 Task: Add an event with the title Casual Lunch and Learn: Effective Email Communication, date '2024/04/11', time 7:00 AM to 9:00 AM, logged in from the account softage.10@softage.netand send the event invitation to softage.5@softage.net and softage.6@softage.net. Set a reminder for the event 2 hour before
Action: Mouse moved to (99, 128)
Screenshot: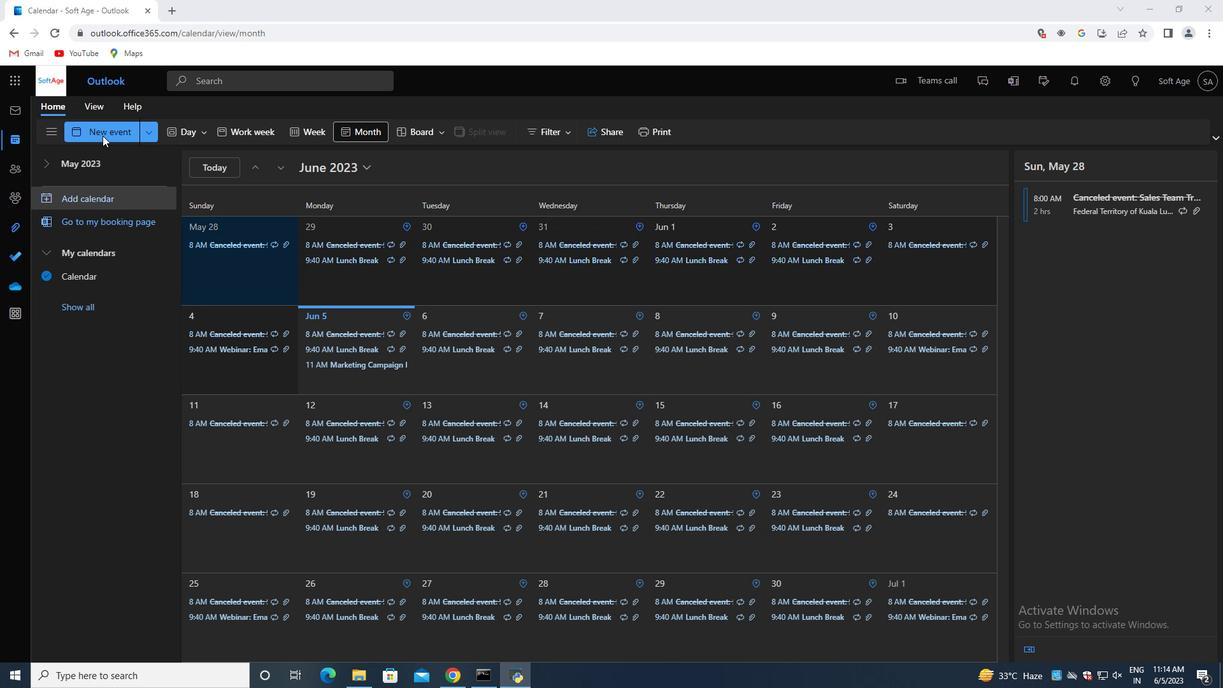 
Action: Mouse pressed left at (99, 128)
Screenshot: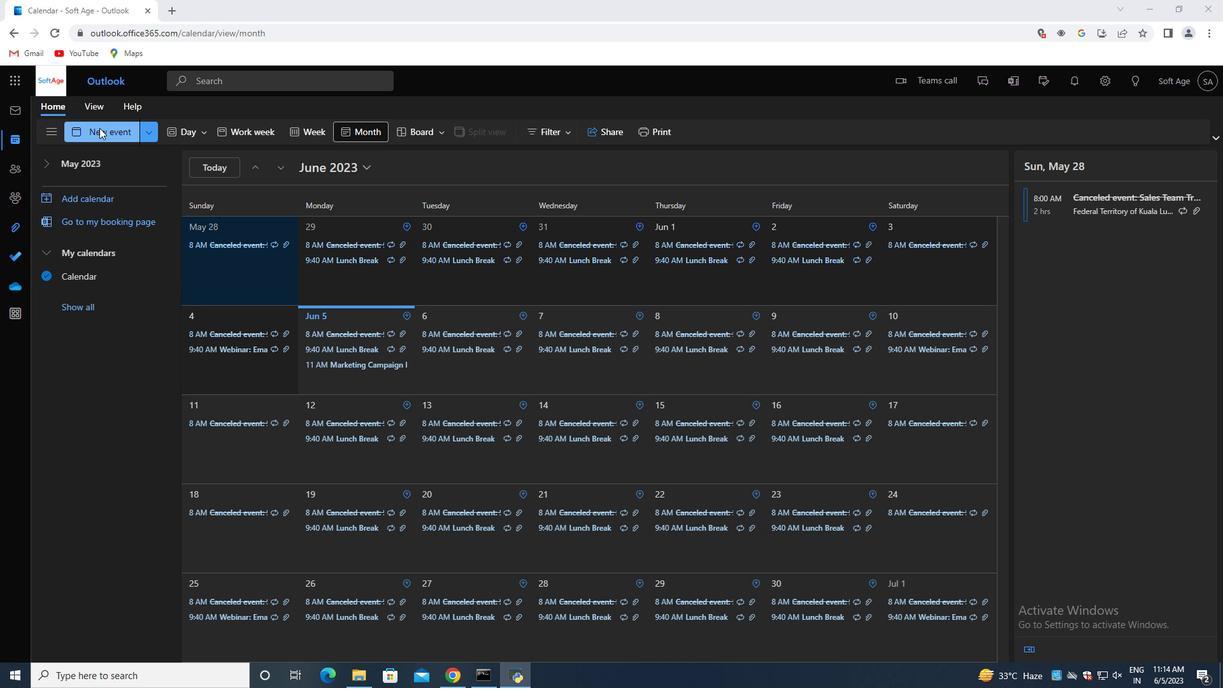 
Action: Mouse moved to (376, 205)
Screenshot: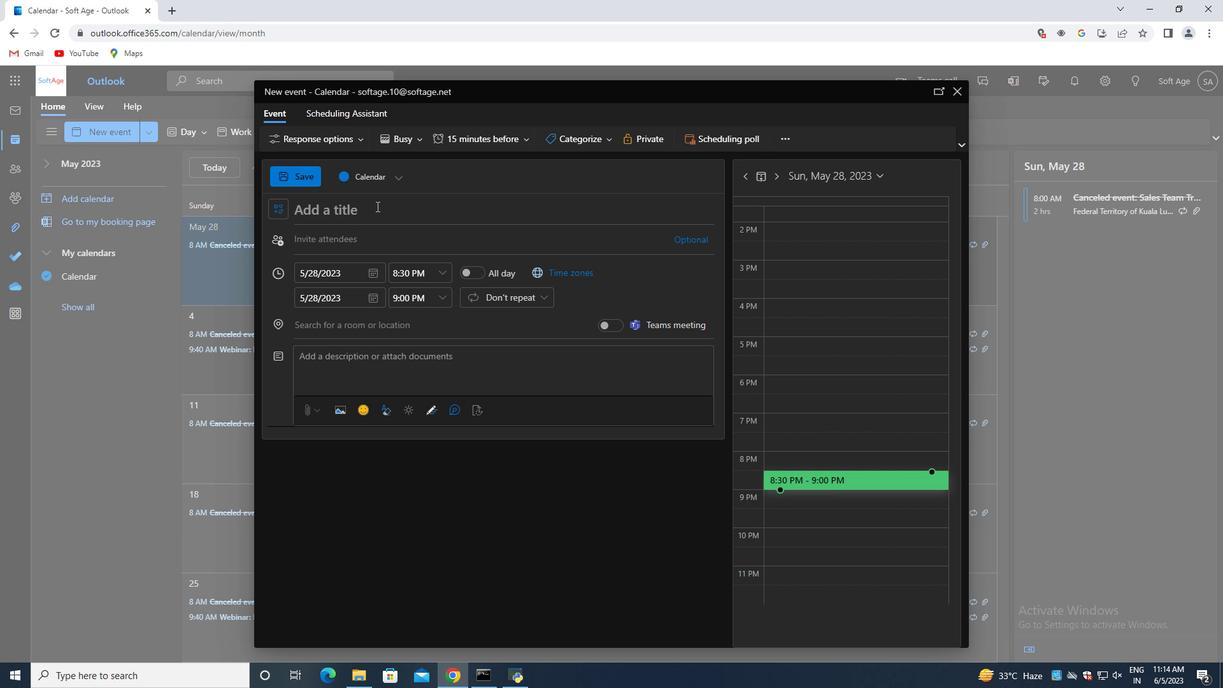 
Action: Mouse pressed left at (376, 205)
Screenshot: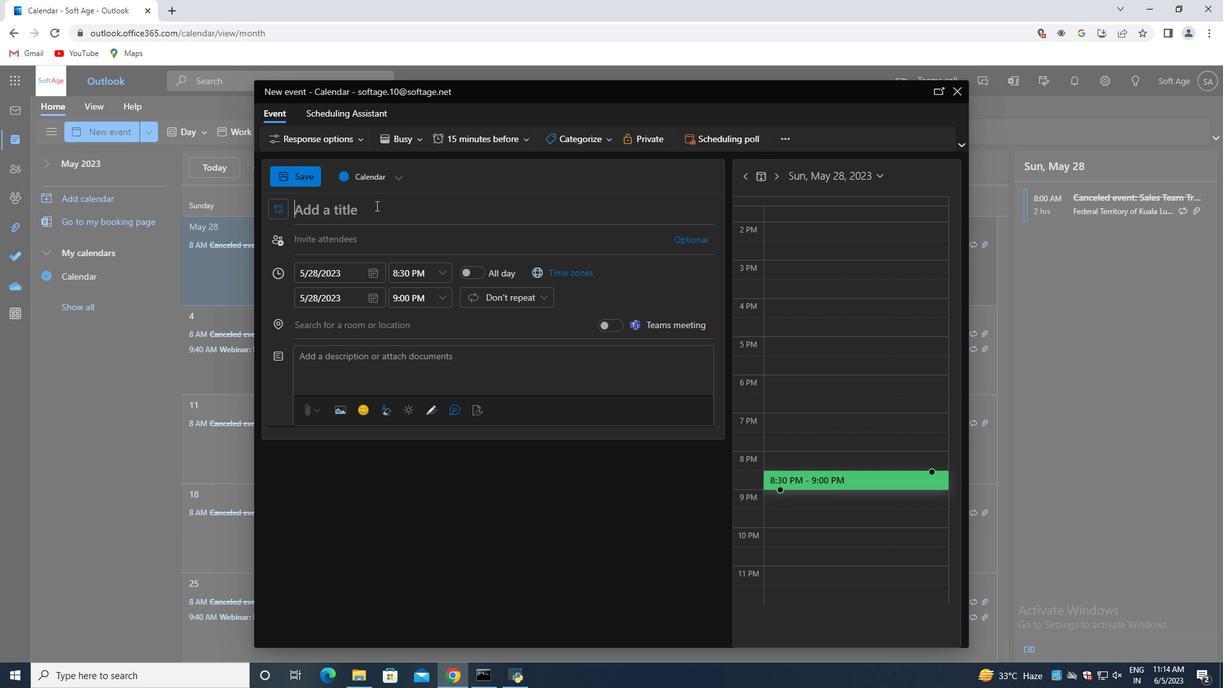 
Action: Key pressed <Key.shift>Casual<Key.space><Key.shift>Lunch<Key.space>and<Key.space><Key.shift>Learm<Key.backspace>n<Key.shift_r>:<Key.space><Key.shift><Key.shift><Key.shift><Key.shift><Key.shift><Key.shift><Key.shift><Key.shift><Key.shift>Effective<Key.space><Key.shift>Email<Key.space><Key.shift>Communication
Screenshot: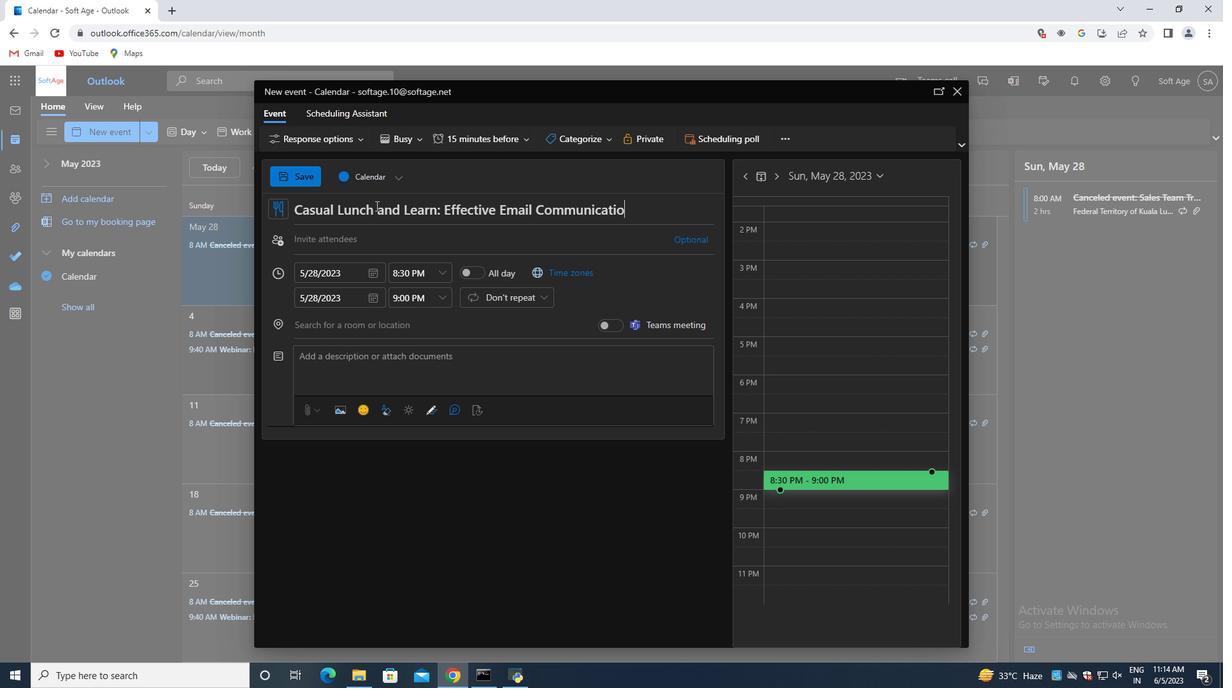 
Action: Mouse moved to (372, 275)
Screenshot: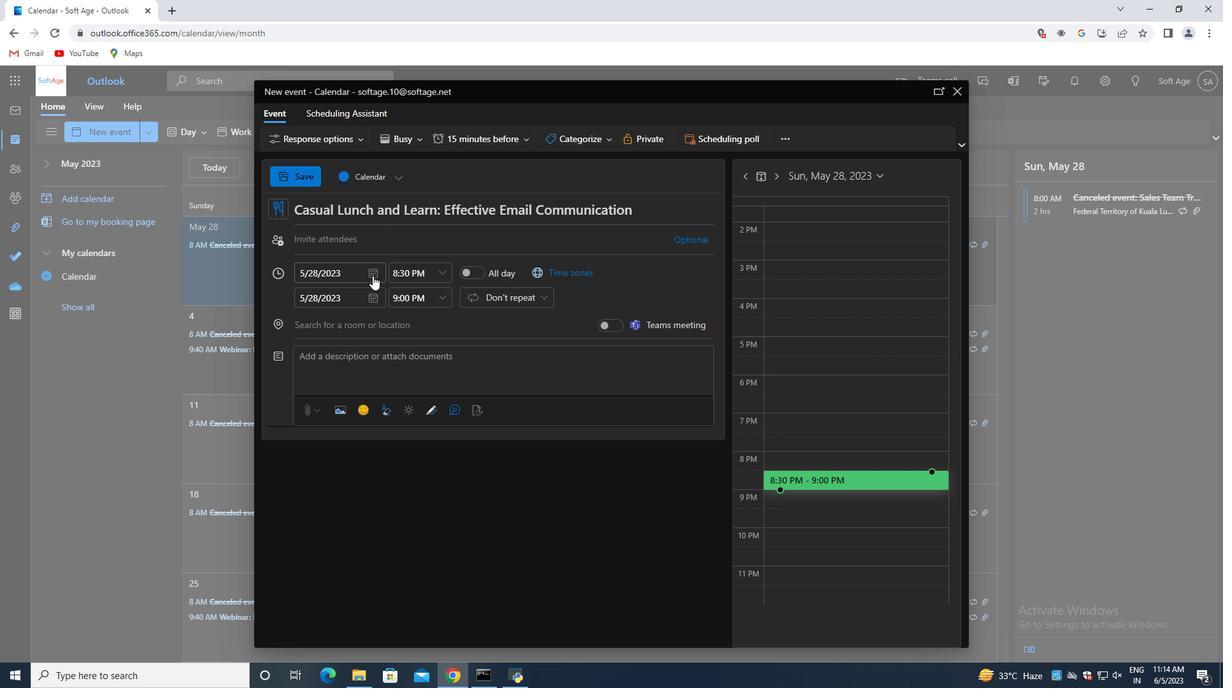 
Action: Mouse pressed left at (372, 275)
Screenshot: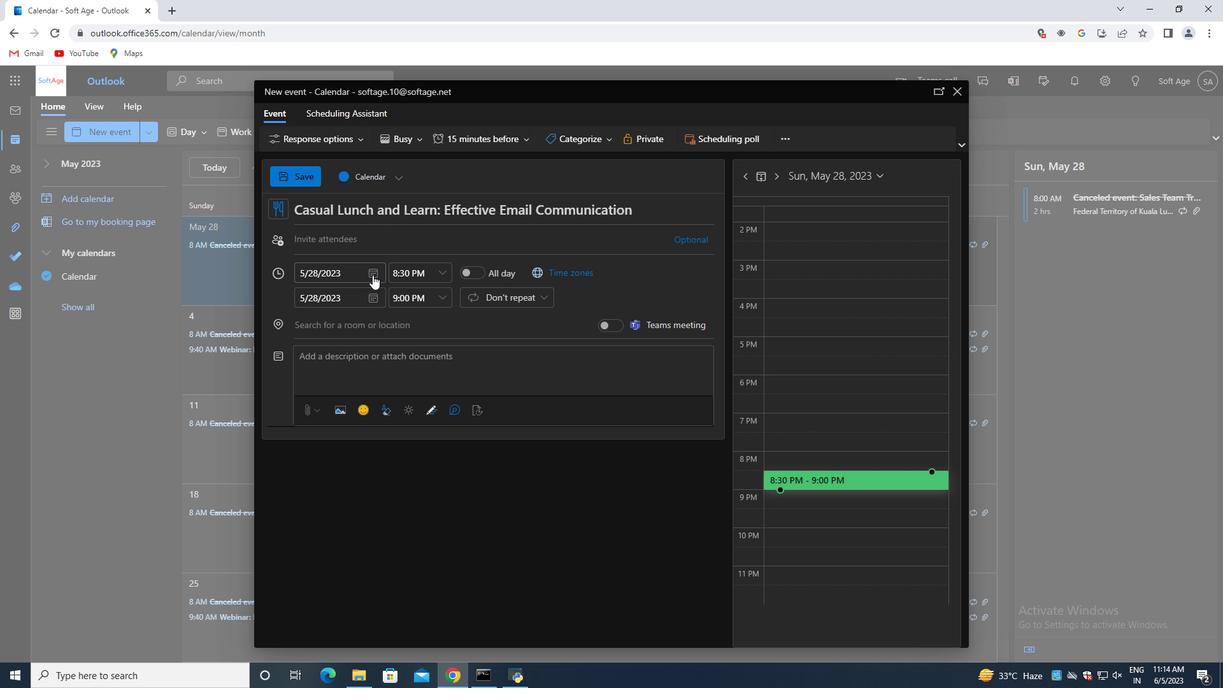 
Action: Mouse moved to (412, 294)
Screenshot: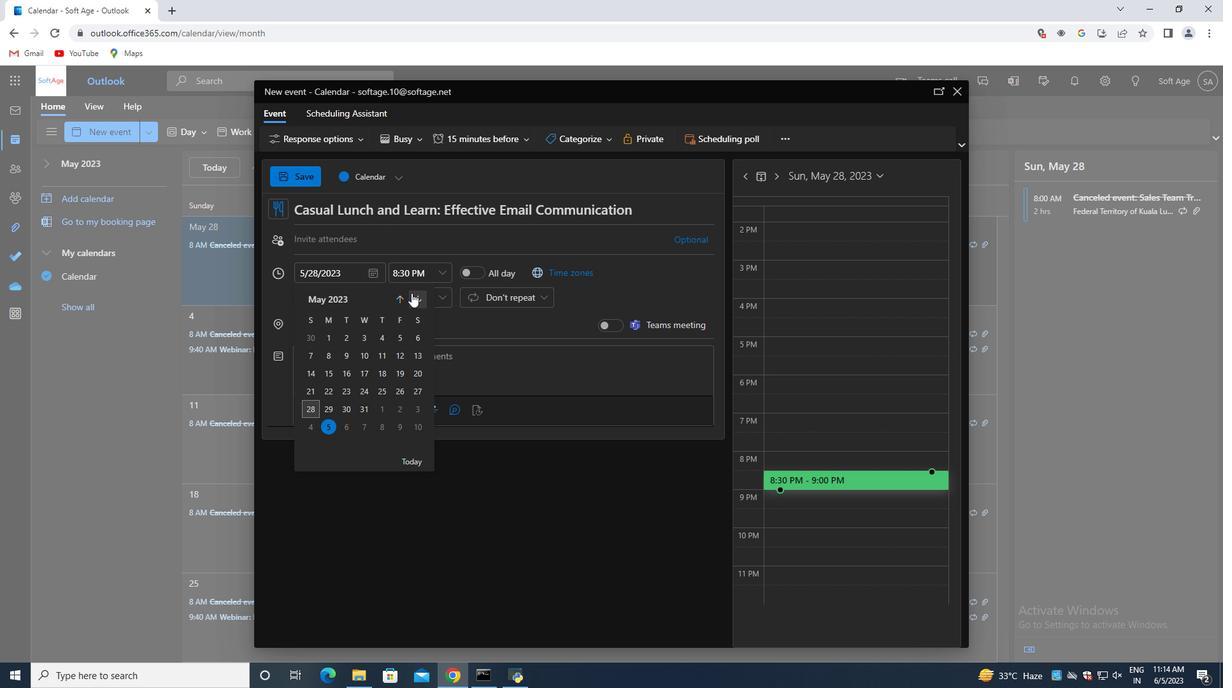 
Action: Mouse pressed left at (412, 294)
Screenshot: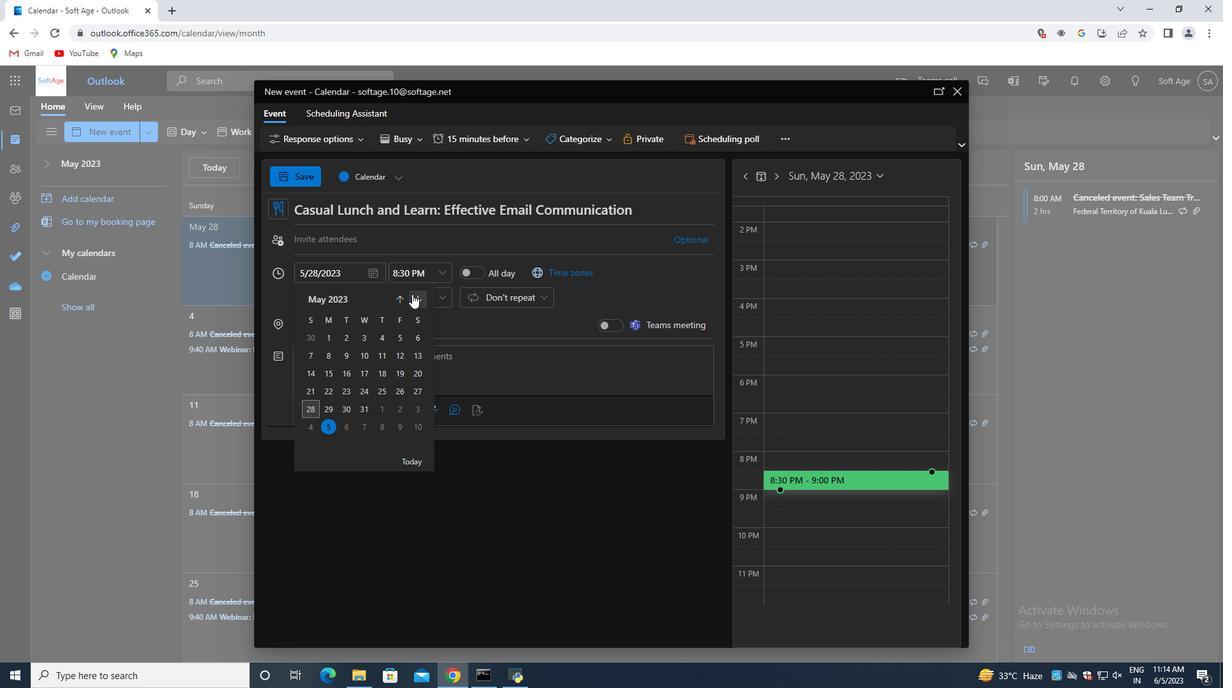 
Action: Mouse pressed left at (412, 294)
Screenshot: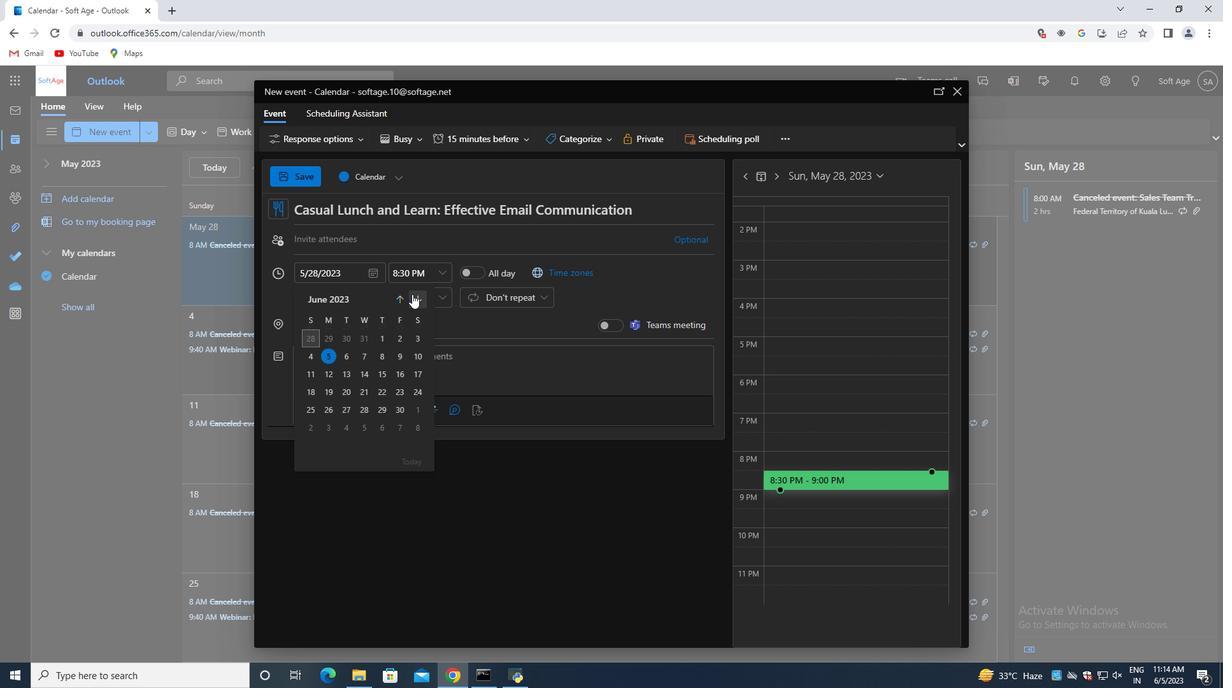
Action: Mouse pressed left at (412, 294)
Screenshot: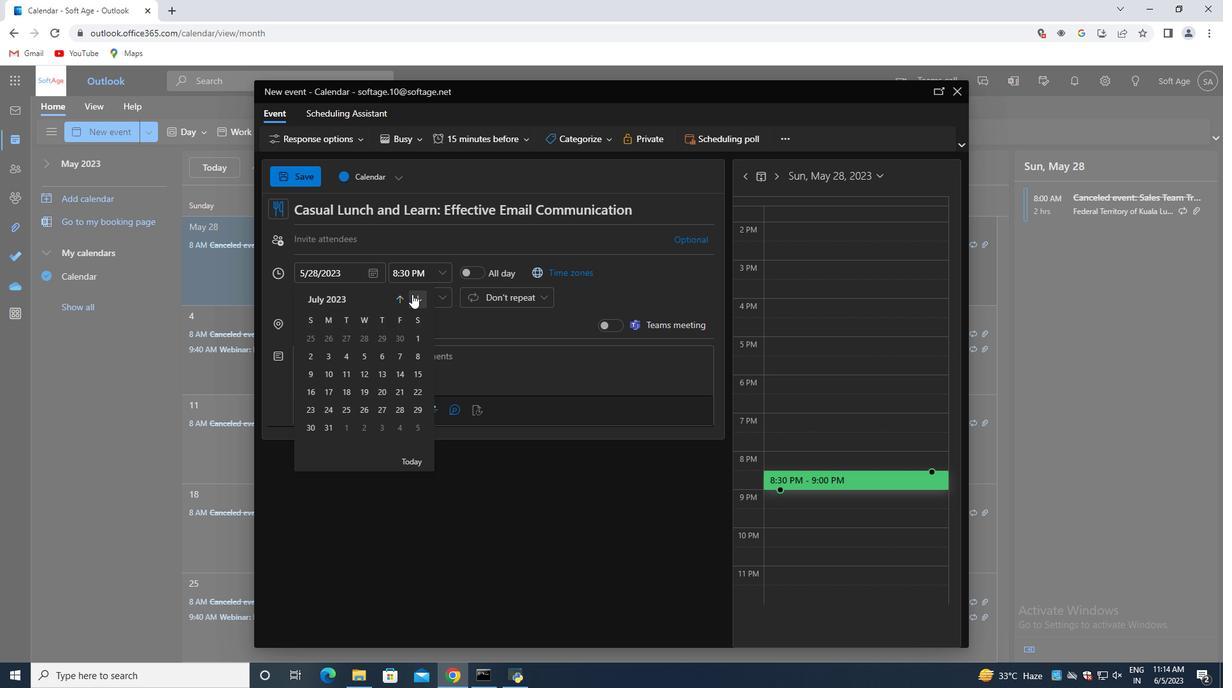 
Action: Mouse pressed left at (412, 294)
Screenshot: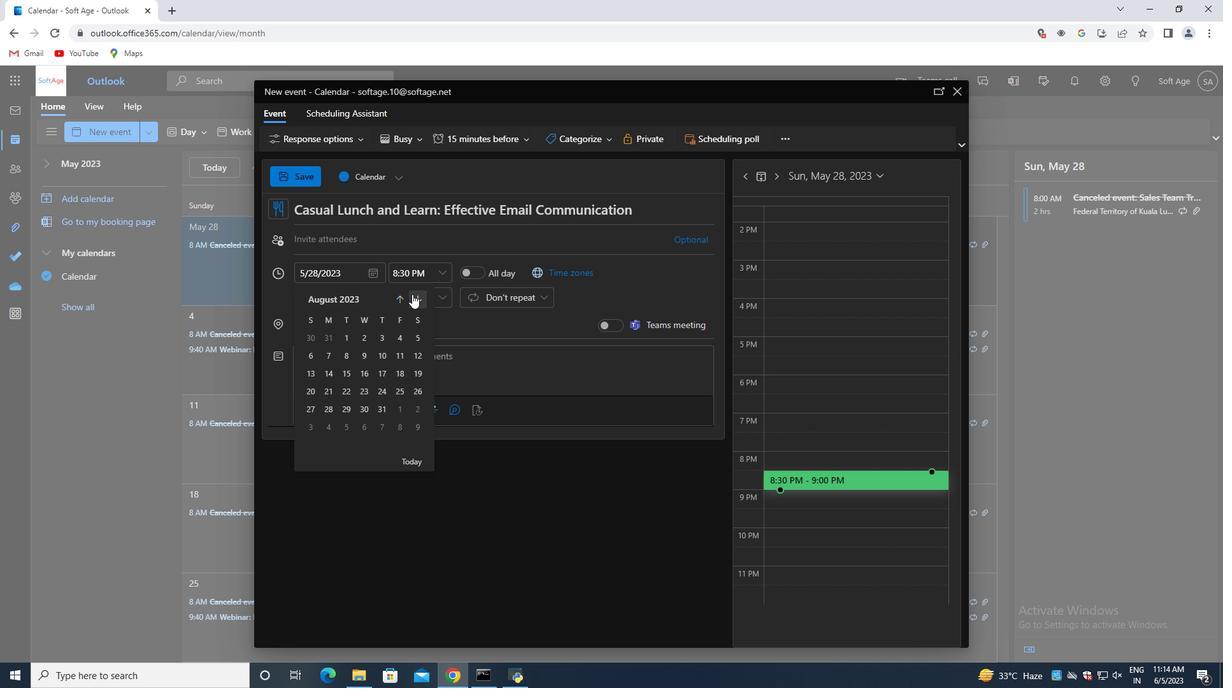 
Action: Mouse pressed left at (412, 294)
Screenshot: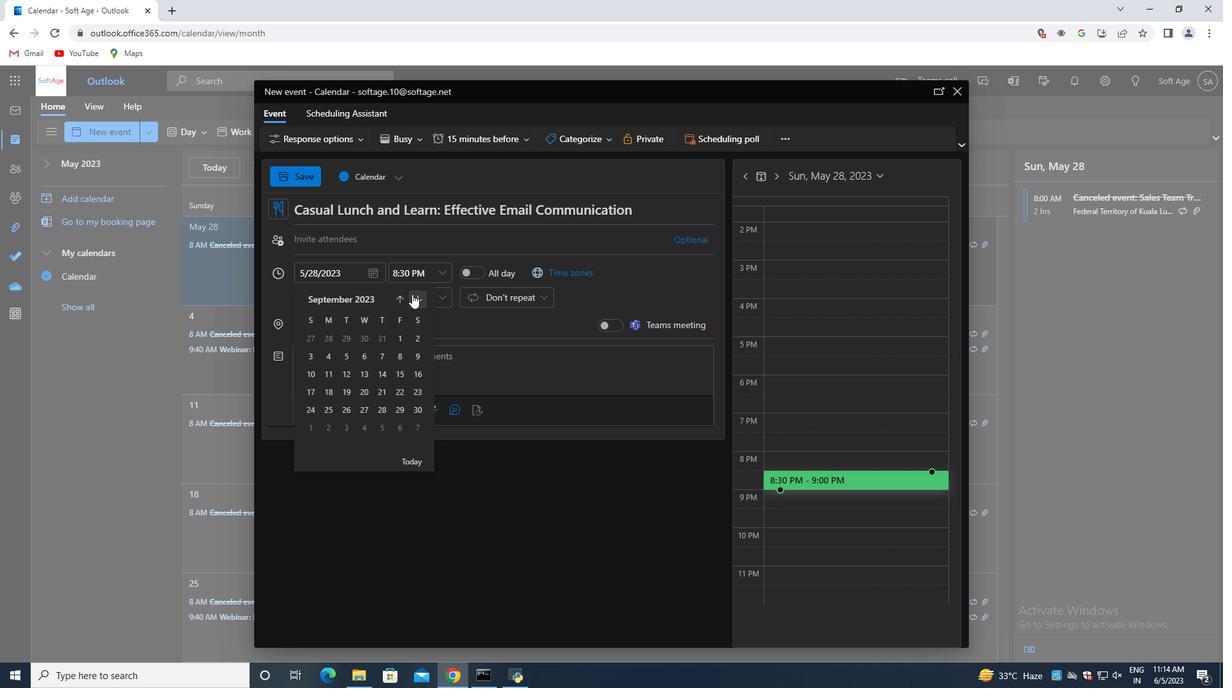 
Action: Mouse pressed left at (412, 294)
Screenshot: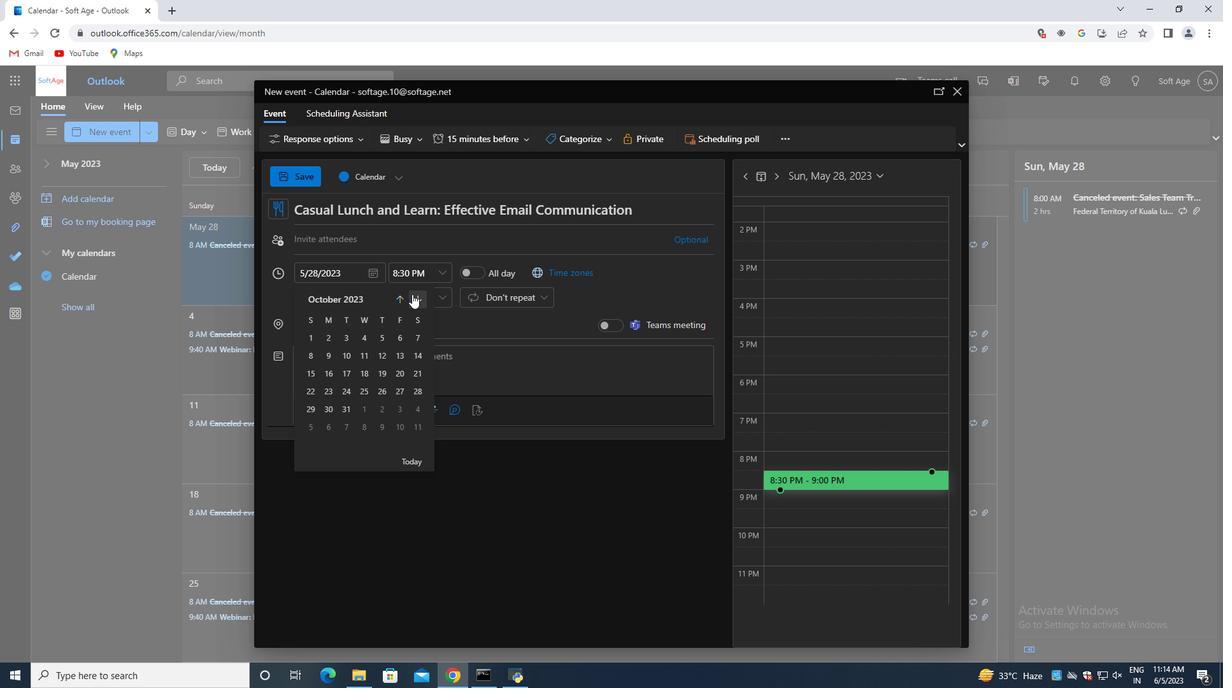 
Action: Mouse pressed left at (412, 294)
Screenshot: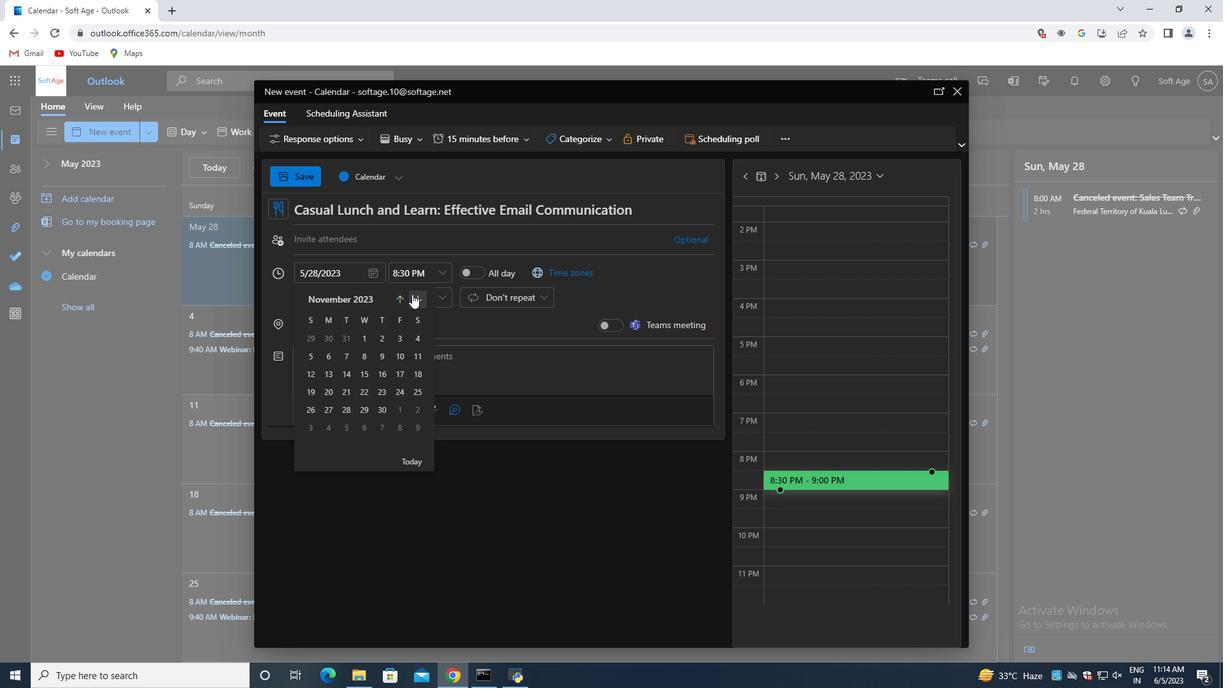 
Action: Mouse pressed left at (412, 294)
Screenshot: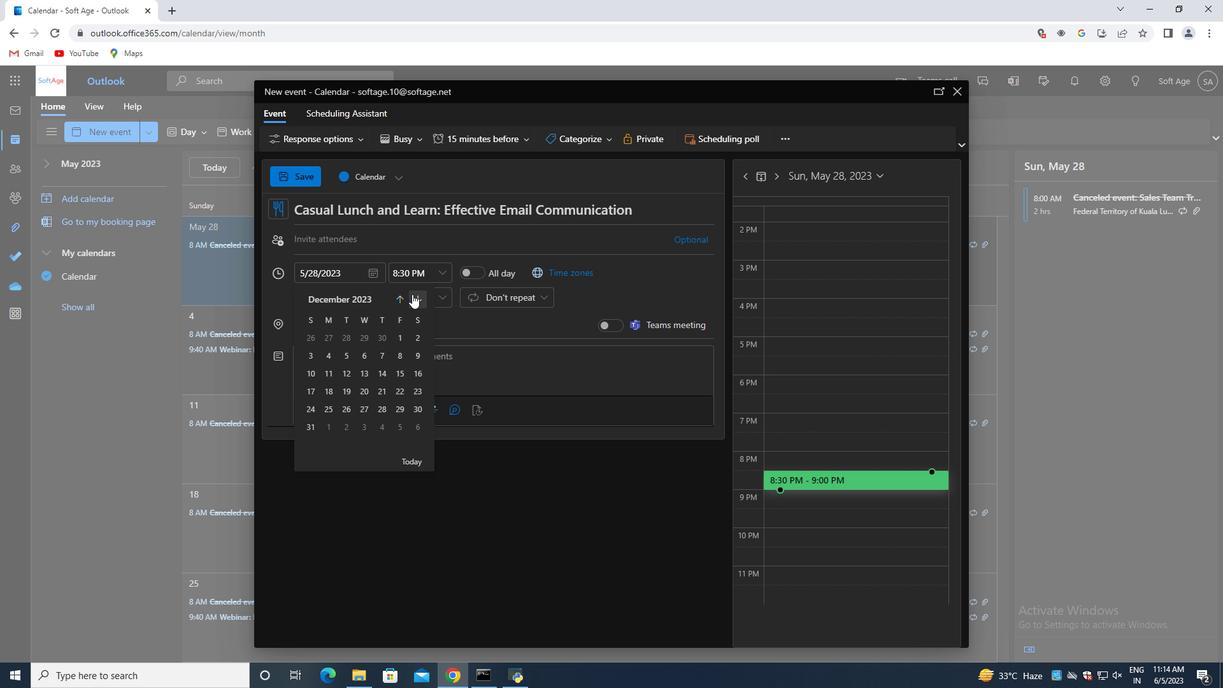 
Action: Mouse pressed left at (412, 294)
Screenshot: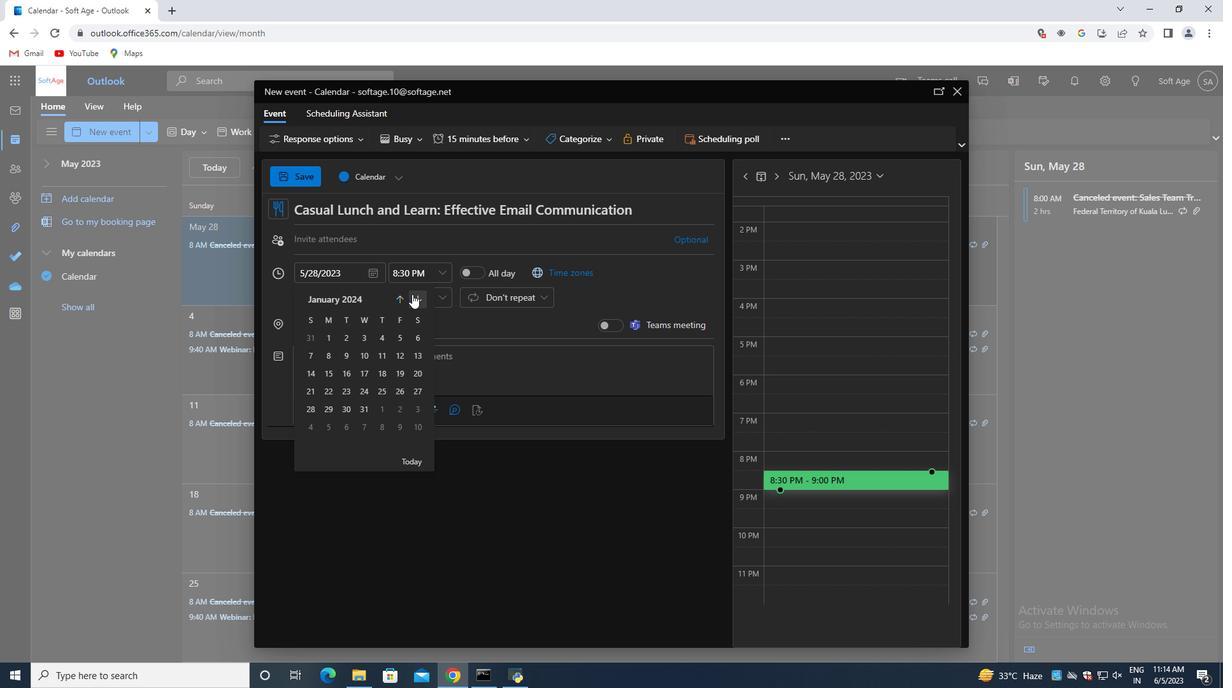 
Action: Mouse pressed left at (412, 294)
Screenshot: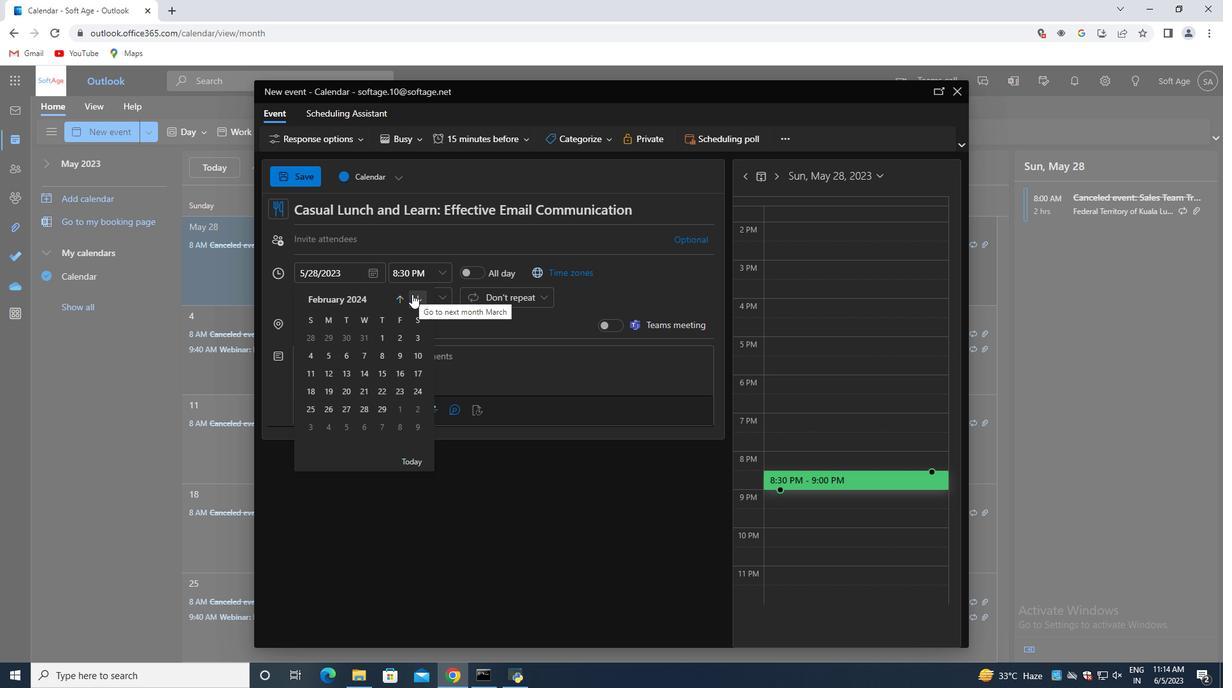 
Action: Mouse pressed left at (412, 294)
Screenshot: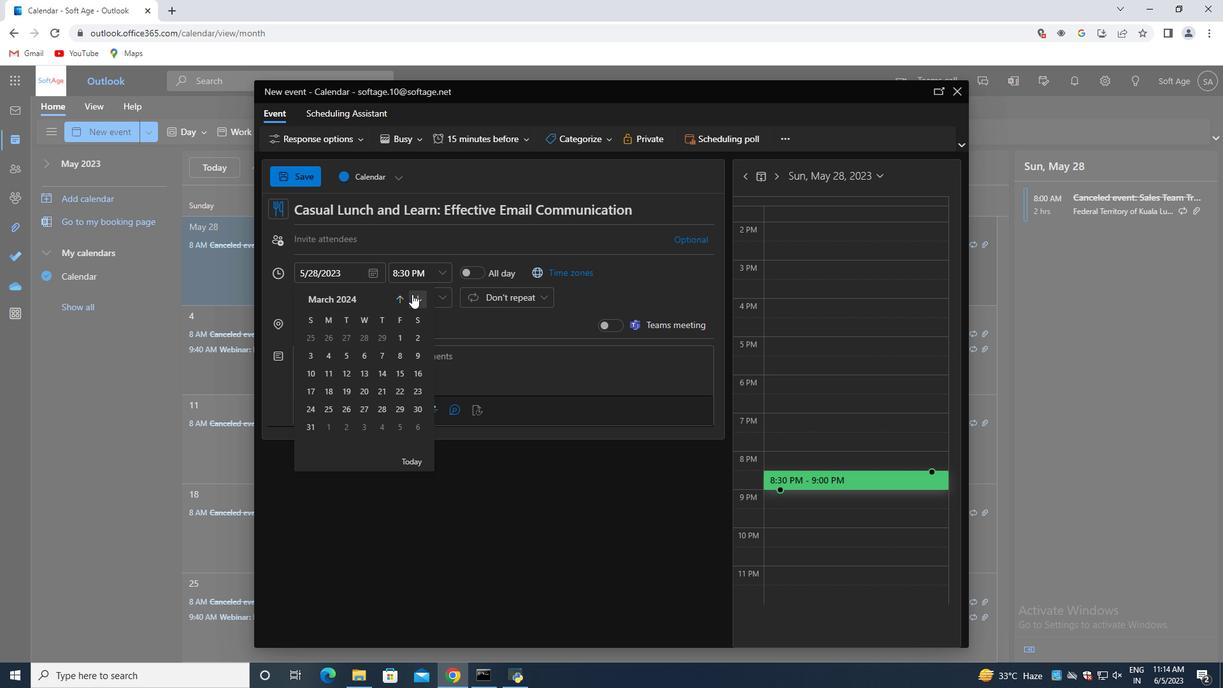 
Action: Mouse moved to (380, 356)
Screenshot: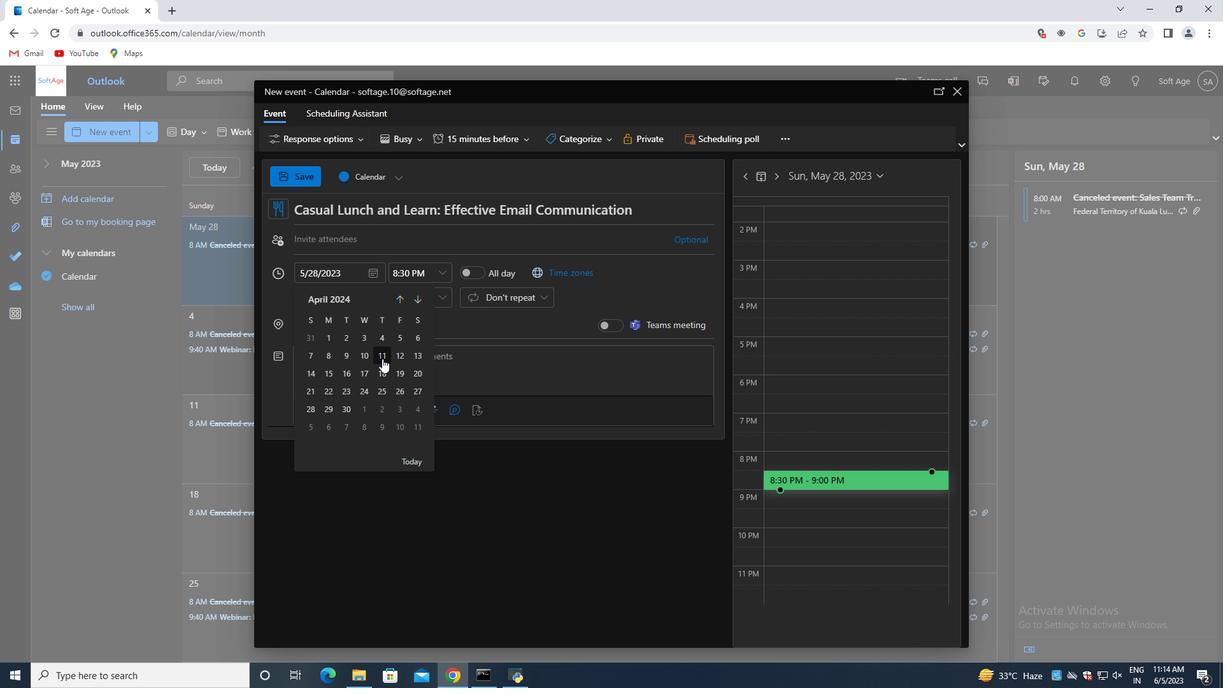 
Action: Mouse pressed left at (380, 356)
Screenshot: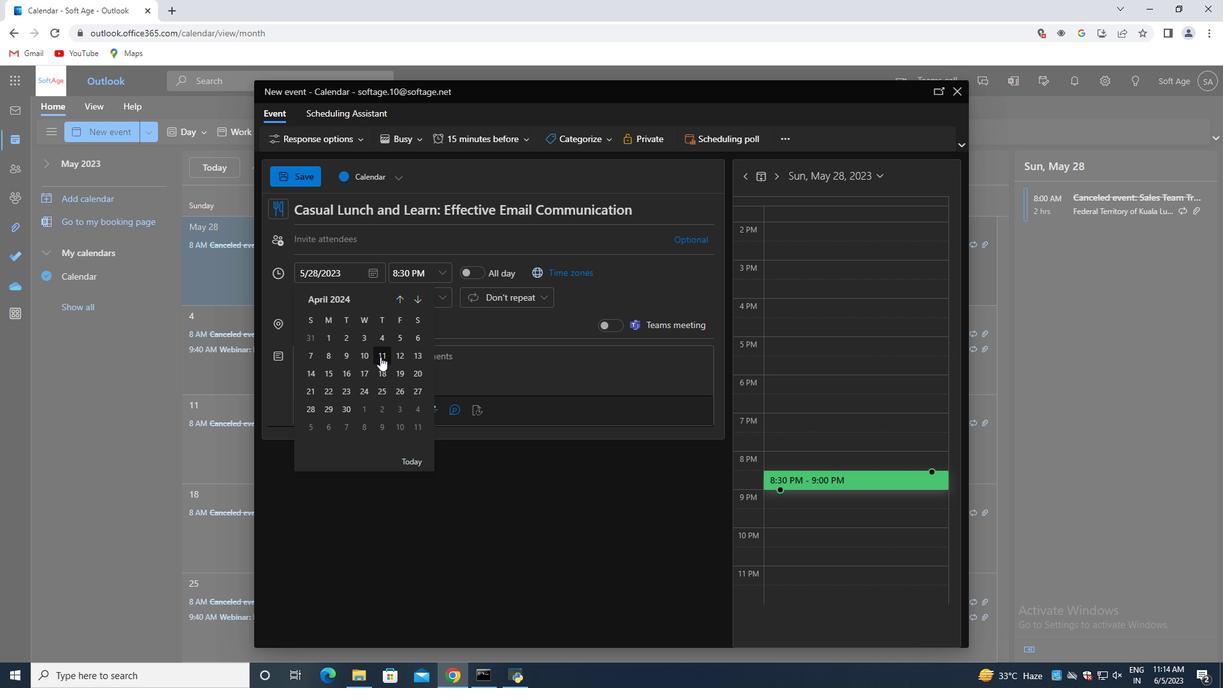 
Action: Mouse moved to (442, 274)
Screenshot: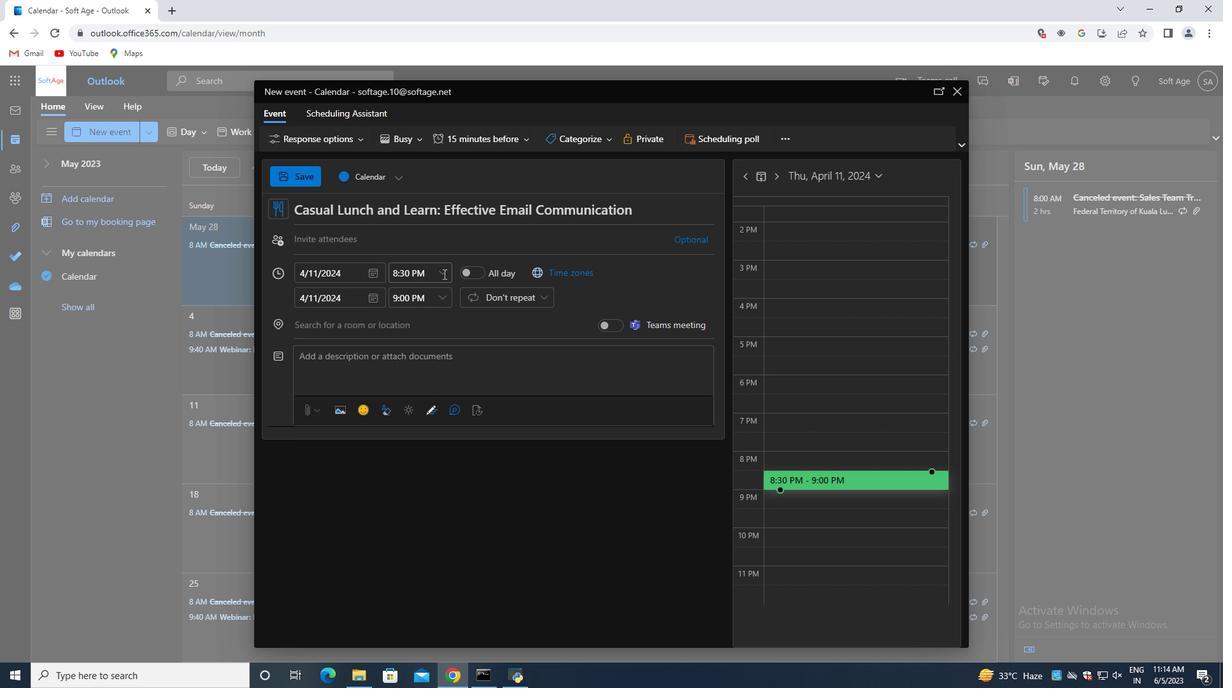 
Action: Mouse pressed left at (442, 274)
Screenshot: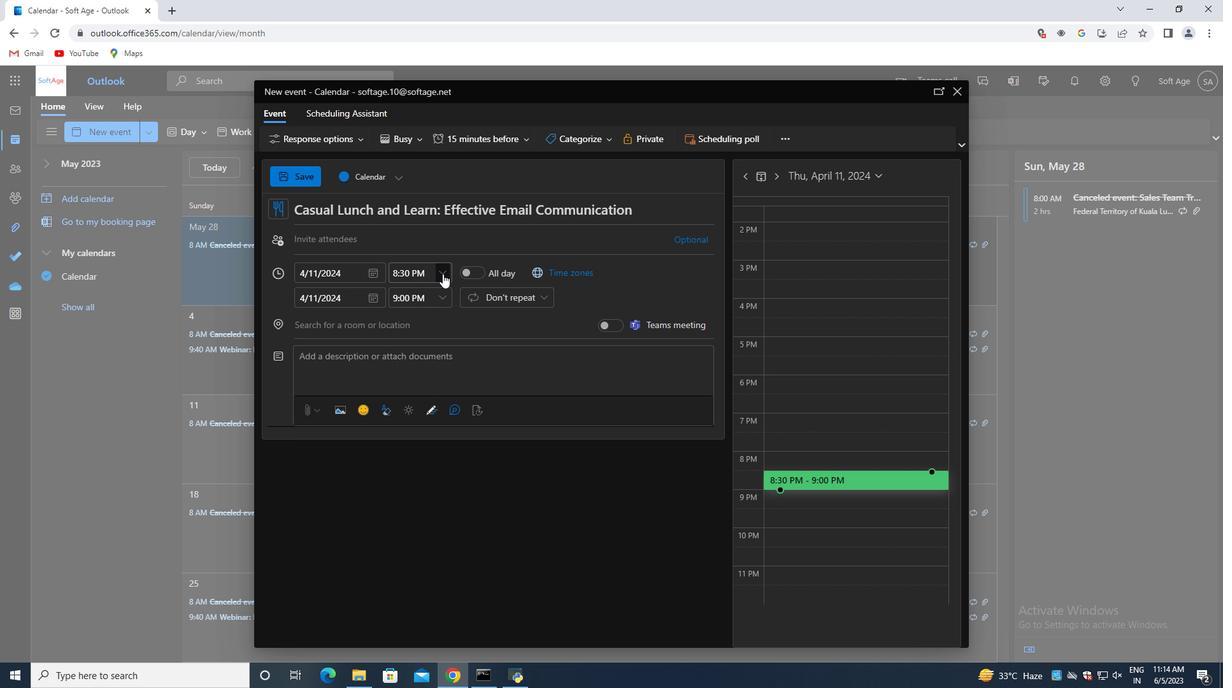 
Action: Mouse moved to (411, 351)
Screenshot: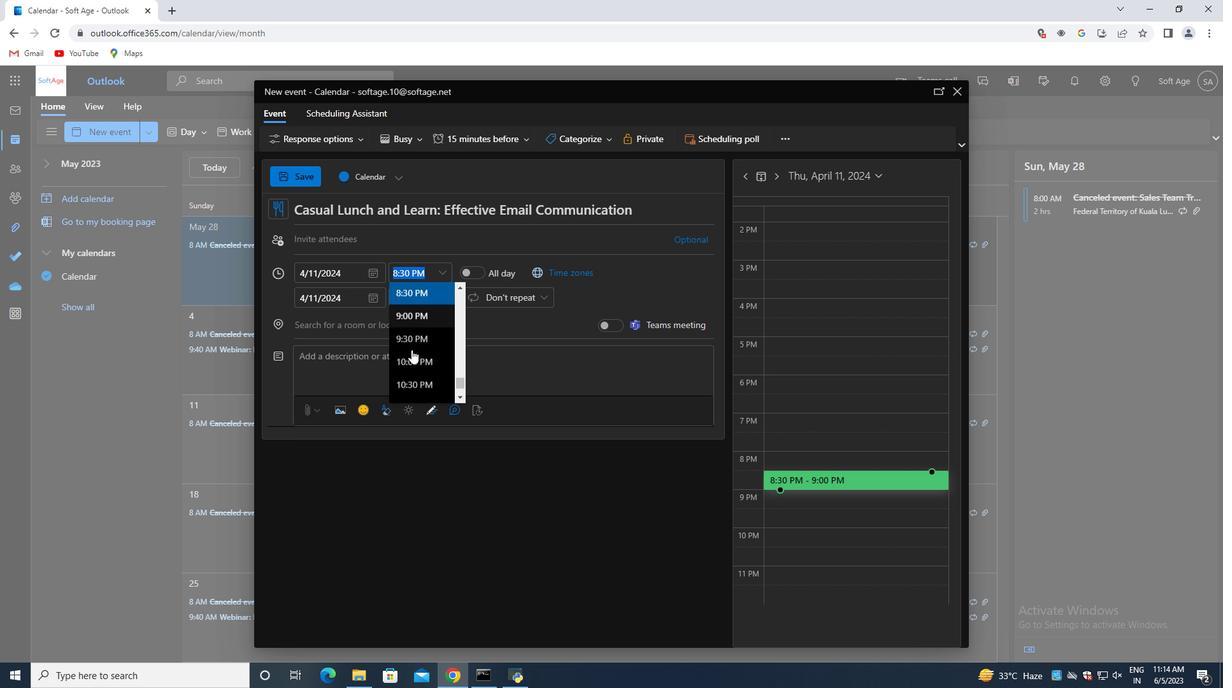 
Action: Mouse scrolled (411, 351) with delta (0, 0)
Screenshot: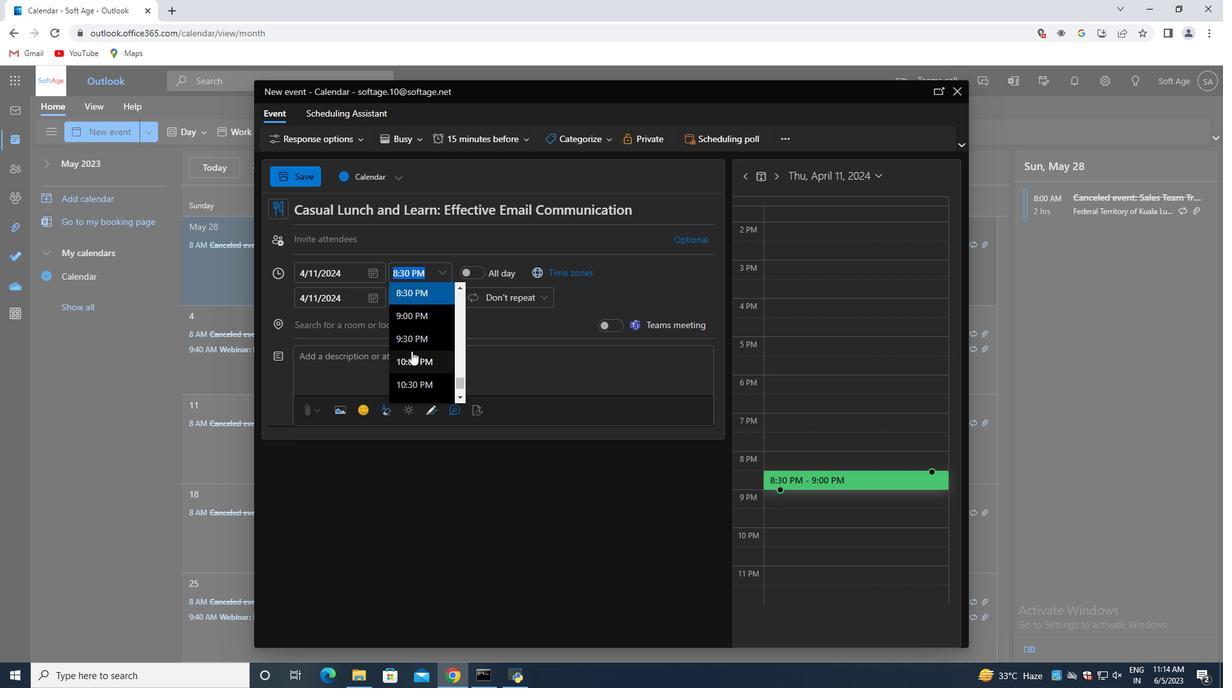 
Action: Mouse scrolled (411, 351) with delta (0, 0)
Screenshot: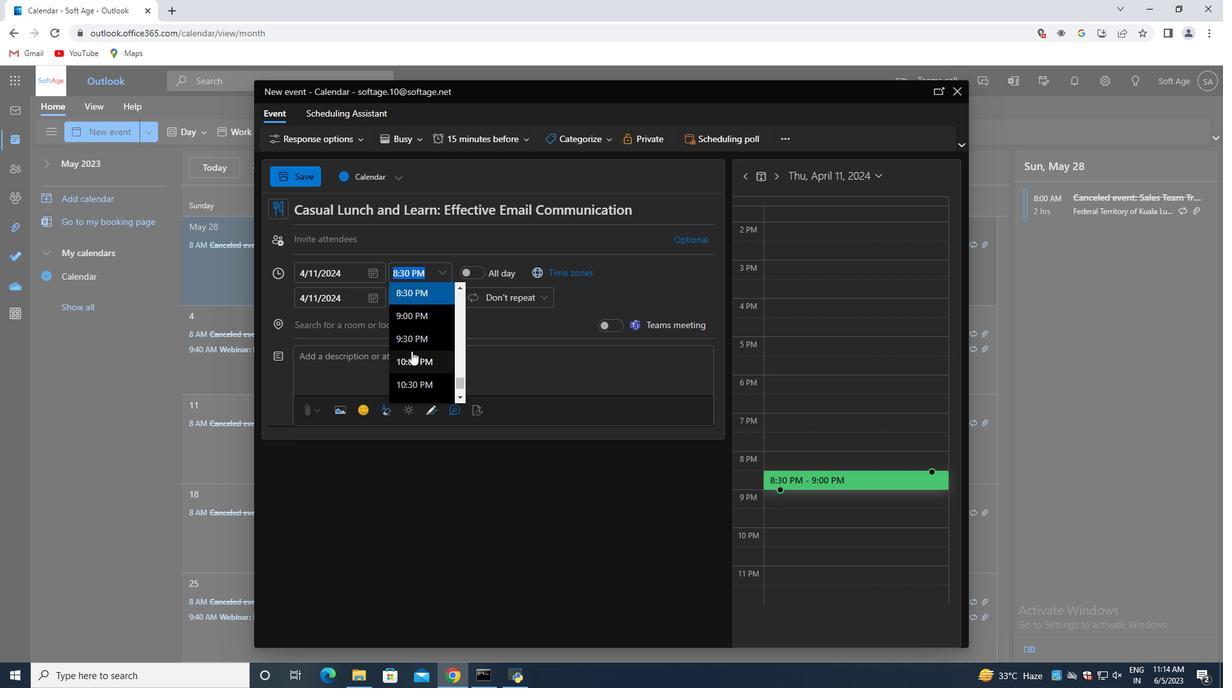 
Action: Mouse scrolled (411, 351) with delta (0, 0)
Screenshot: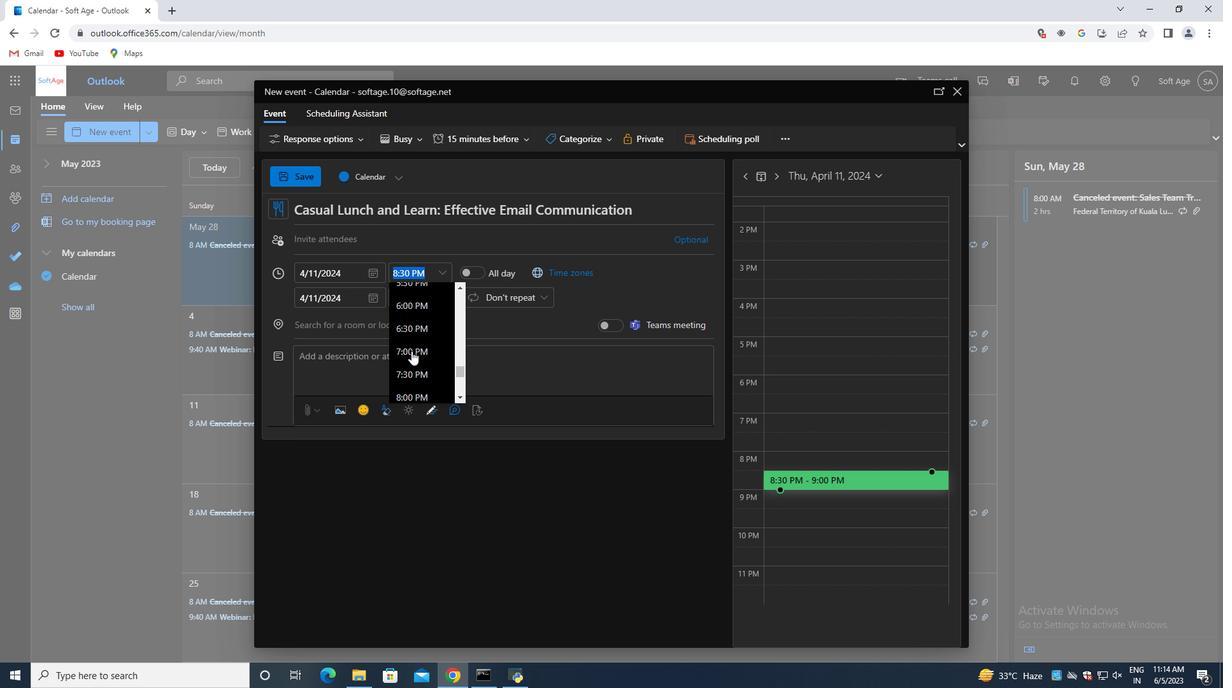 
Action: Mouse scrolled (411, 351) with delta (0, 0)
Screenshot: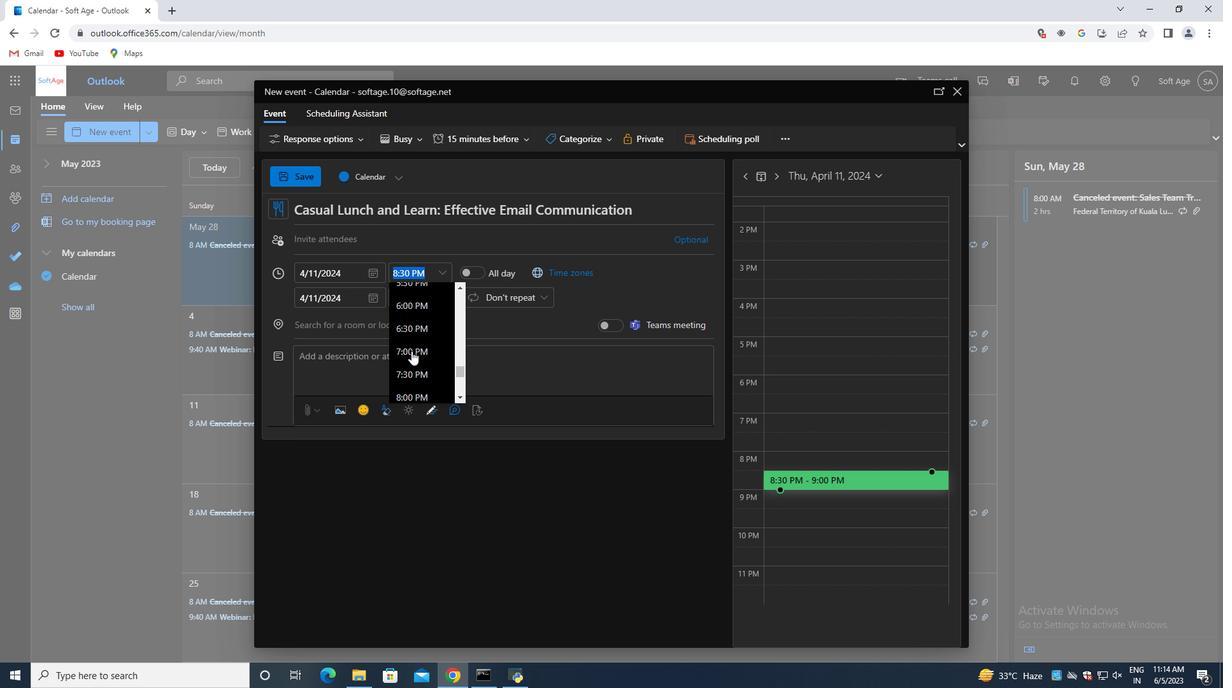 
Action: Mouse scrolled (411, 351) with delta (0, 0)
Screenshot: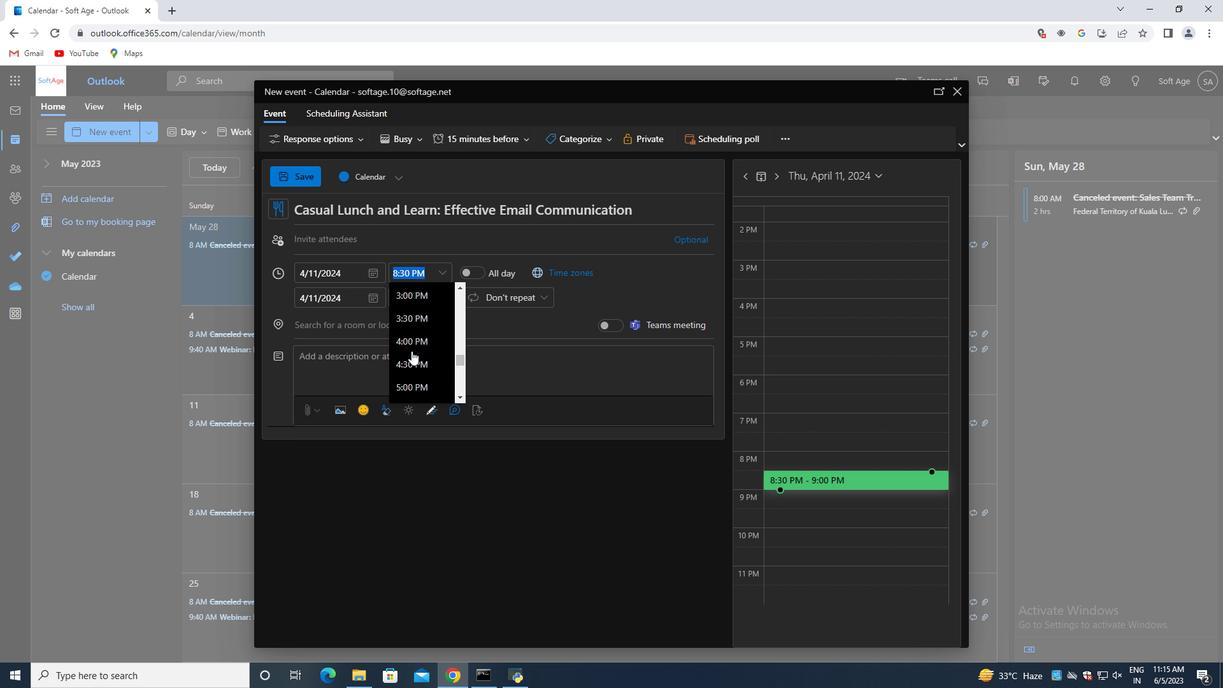 
Action: Mouse scrolled (411, 351) with delta (0, 0)
Screenshot: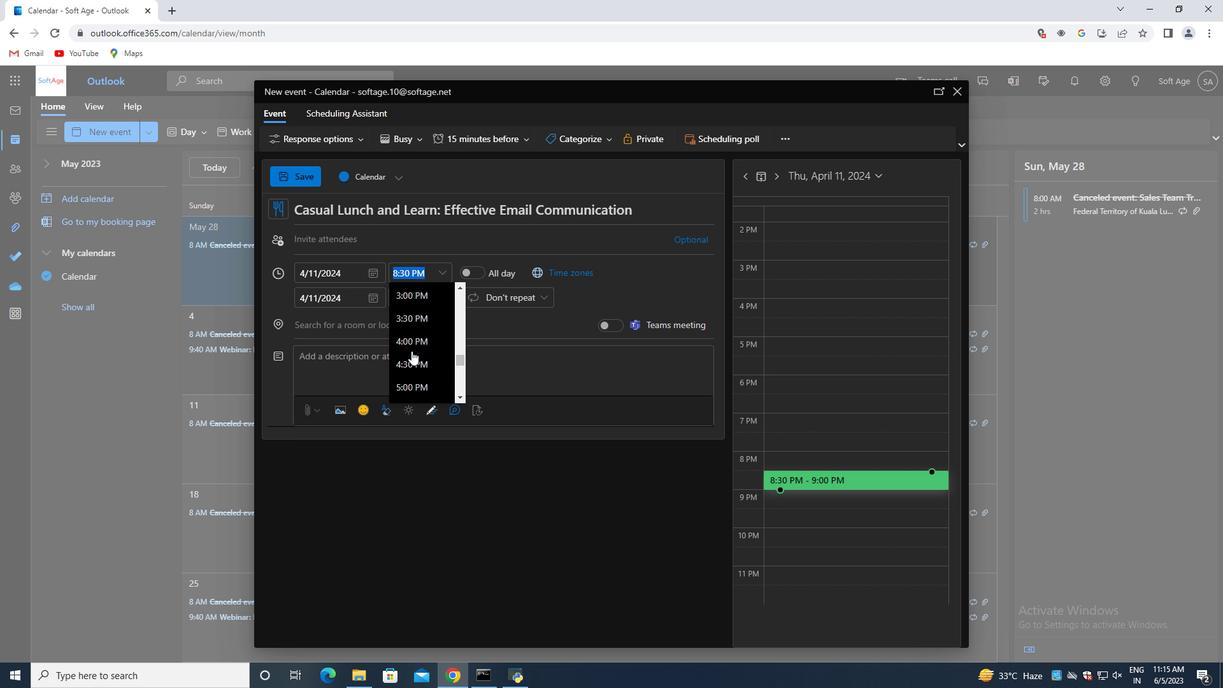 
Action: Mouse scrolled (411, 351) with delta (0, 0)
Screenshot: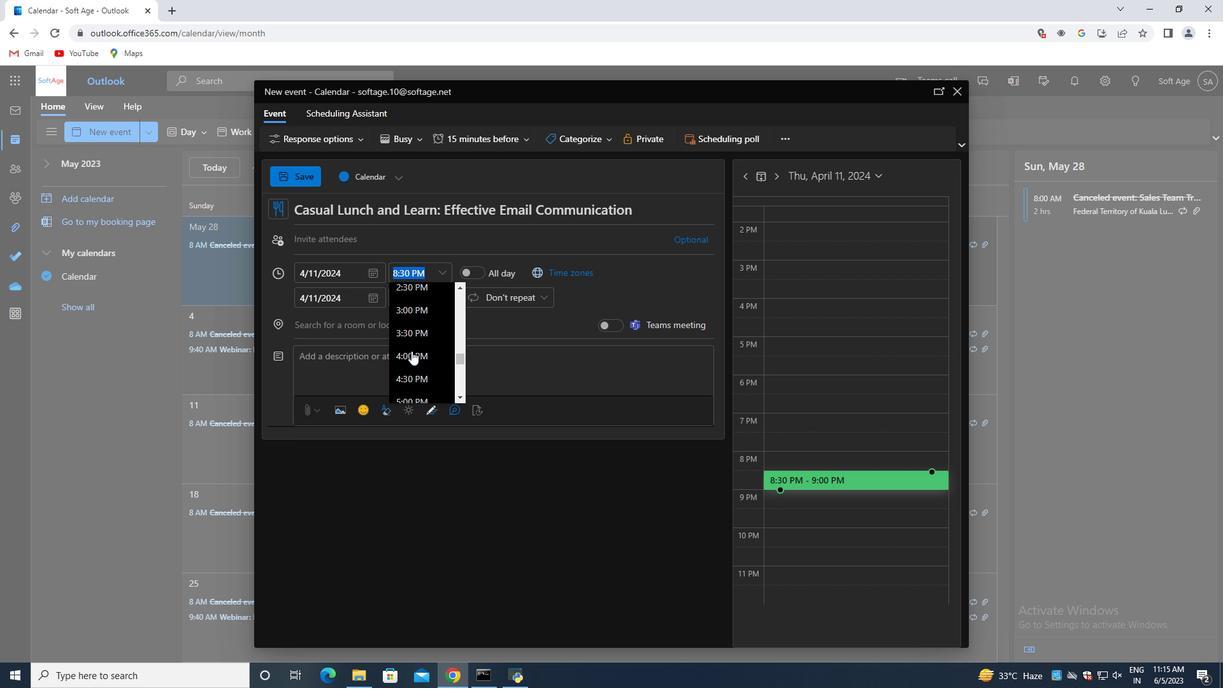 
Action: Mouse scrolled (411, 351) with delta (0, 0)
Screenshot: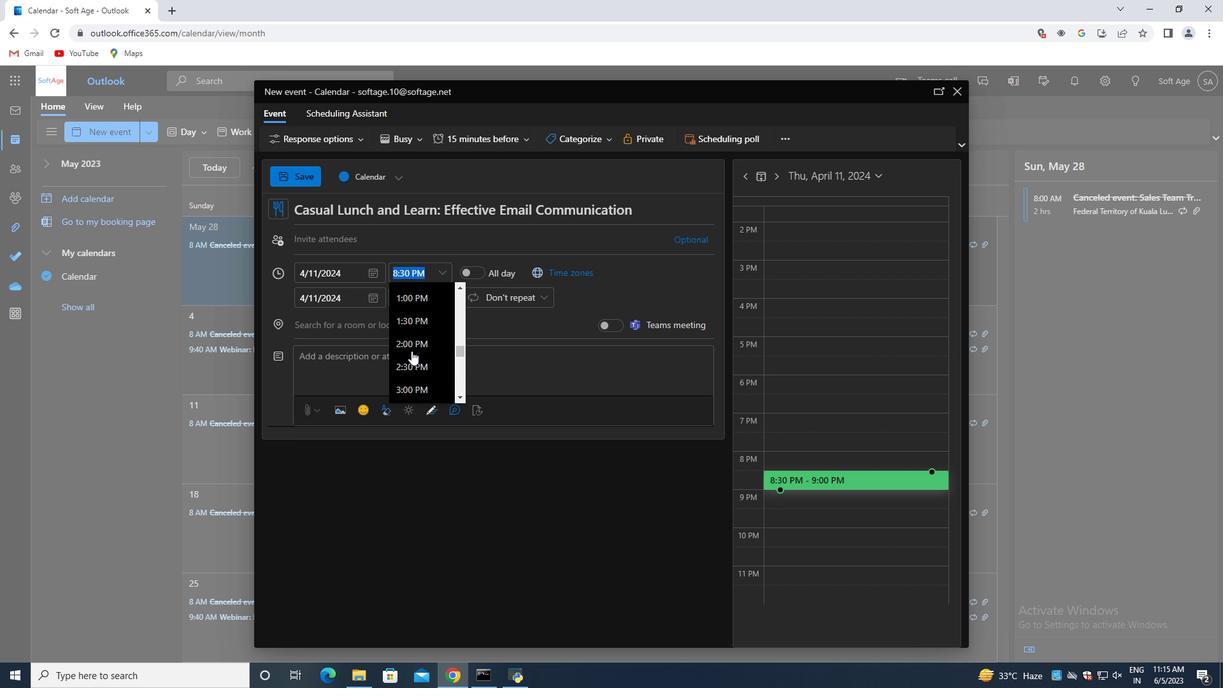 
Action: Mouse scrolled (411, 351) with delta (0, 0)
Screenshot: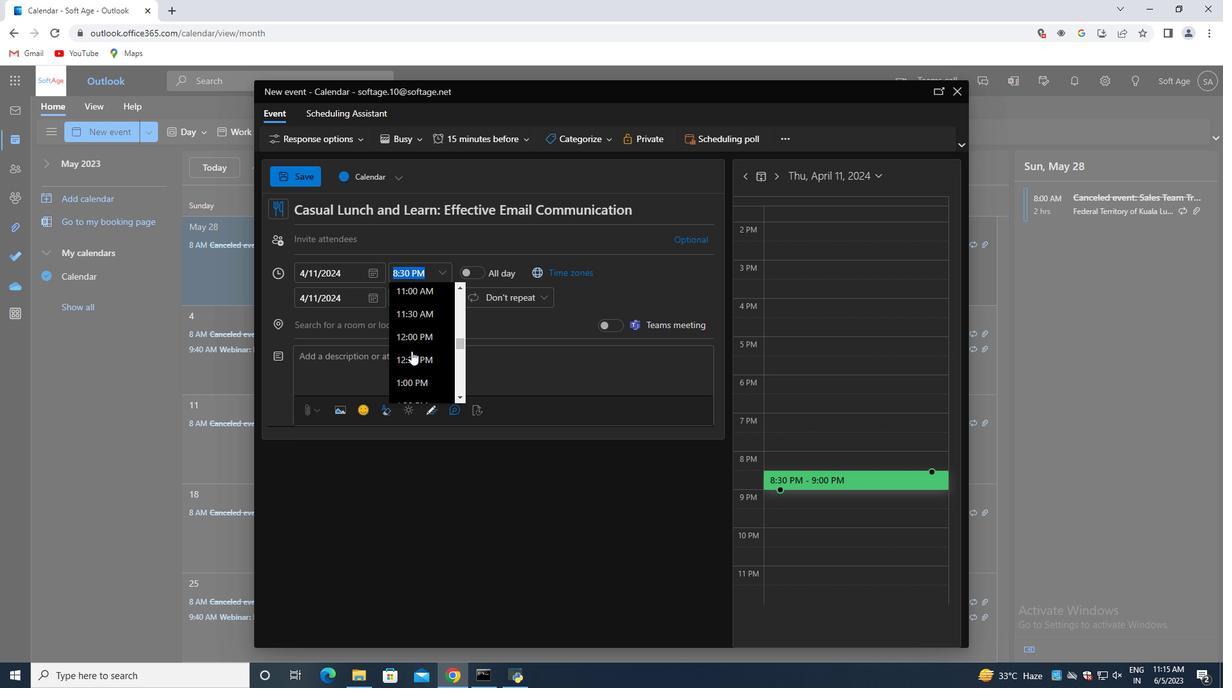 
Action: Mouse scrolled (411, 351) with delta (0, 0)
Screenshot: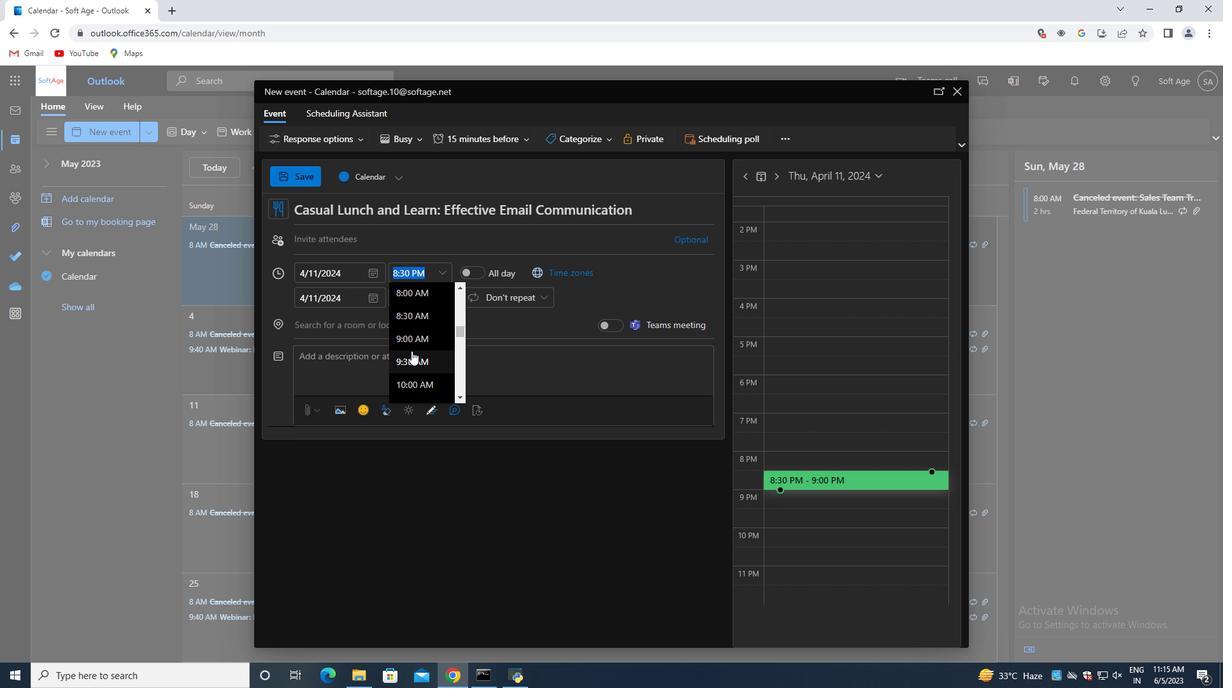 
Action: Mouse moved to (405, 310)
Screenshot: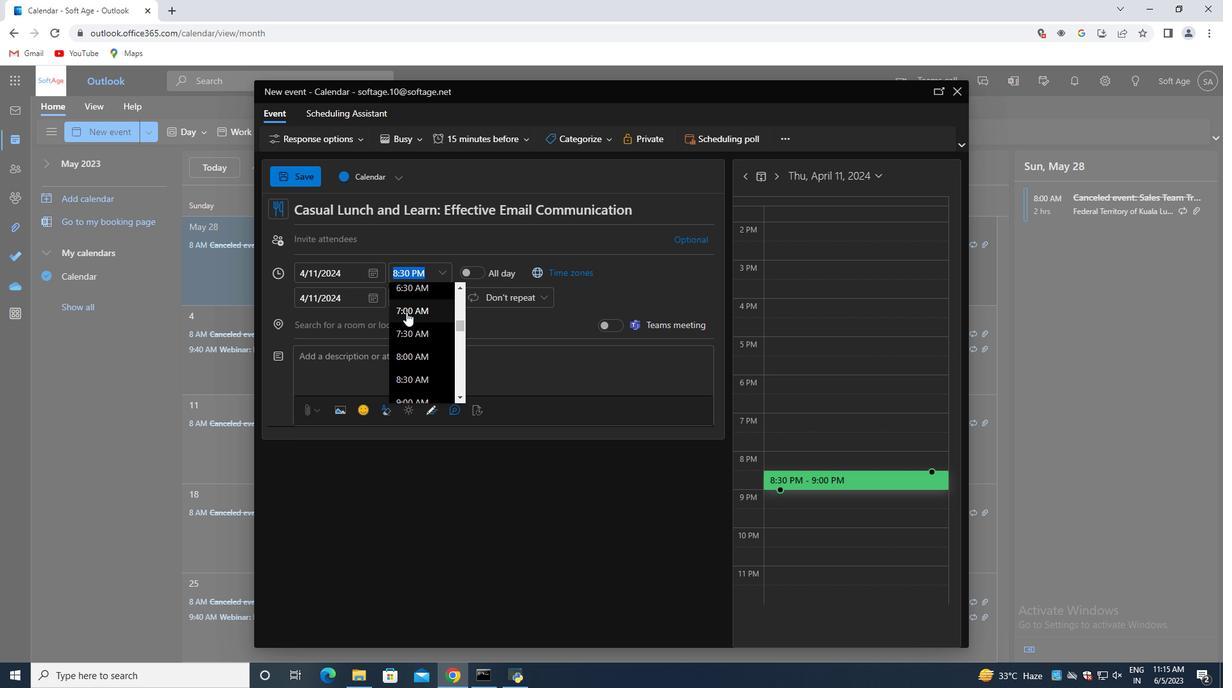
Action: Mouse pressed left at (405, 310)
Screenshot: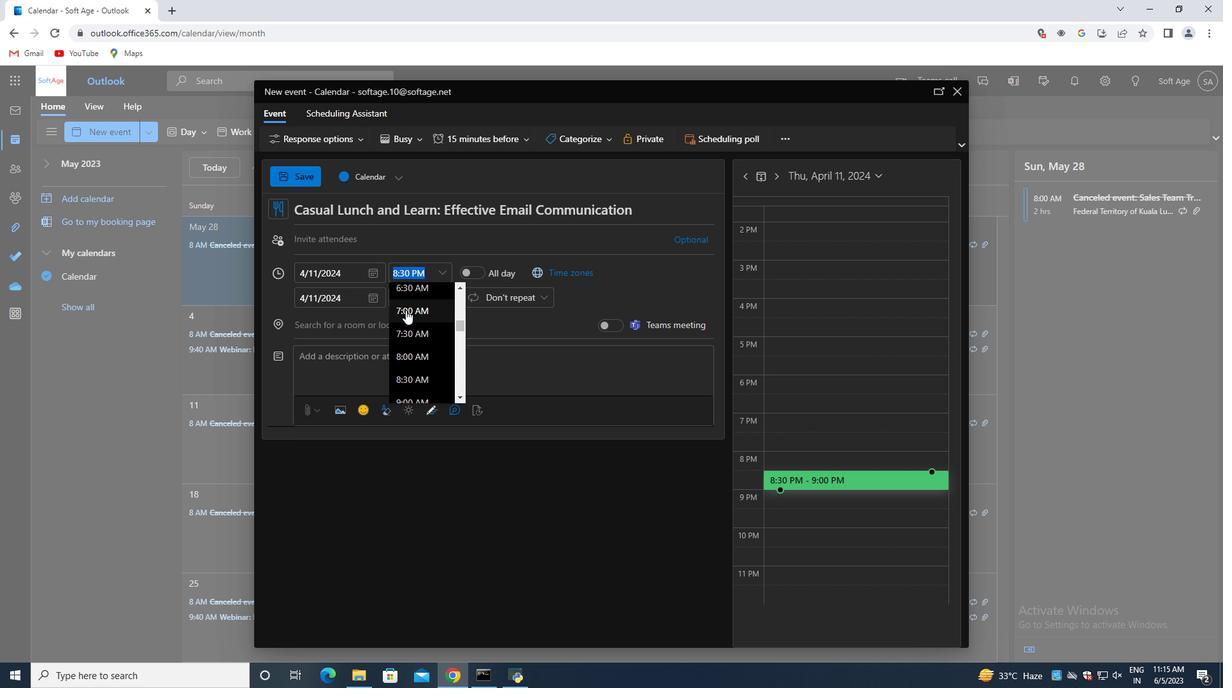 
Action: Mouse moved to (445, 291)
Screenshot: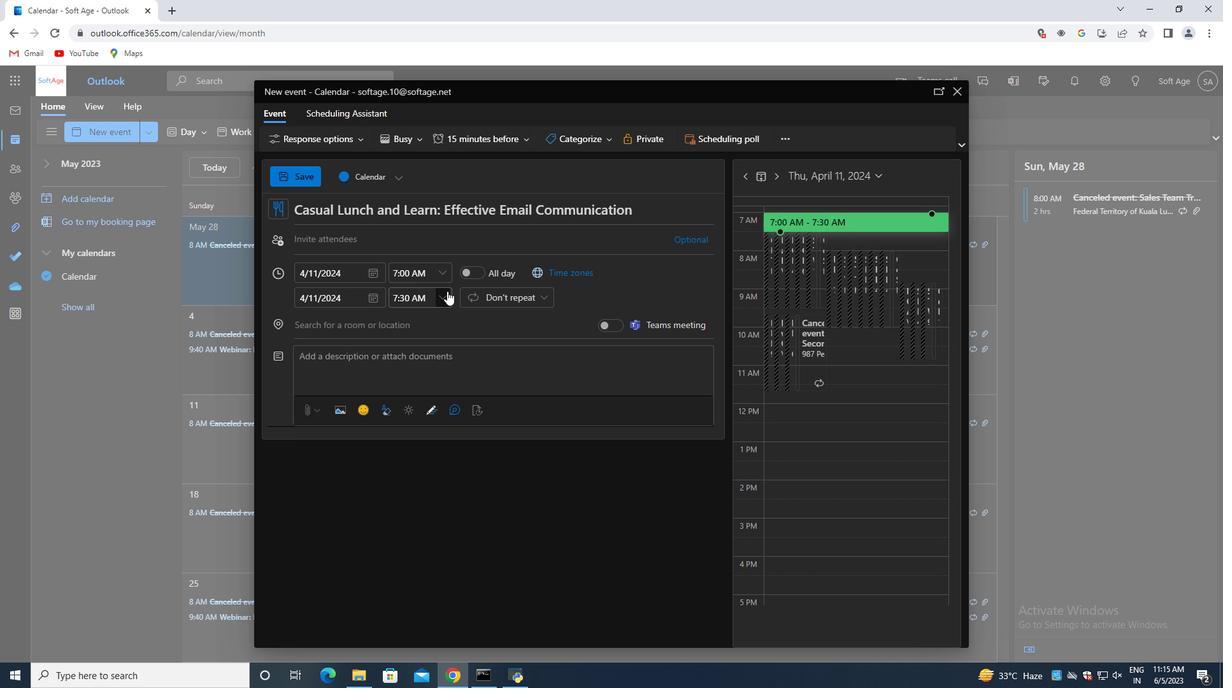 
Action: Mouse pressed left at (445, 291)
Screenshot: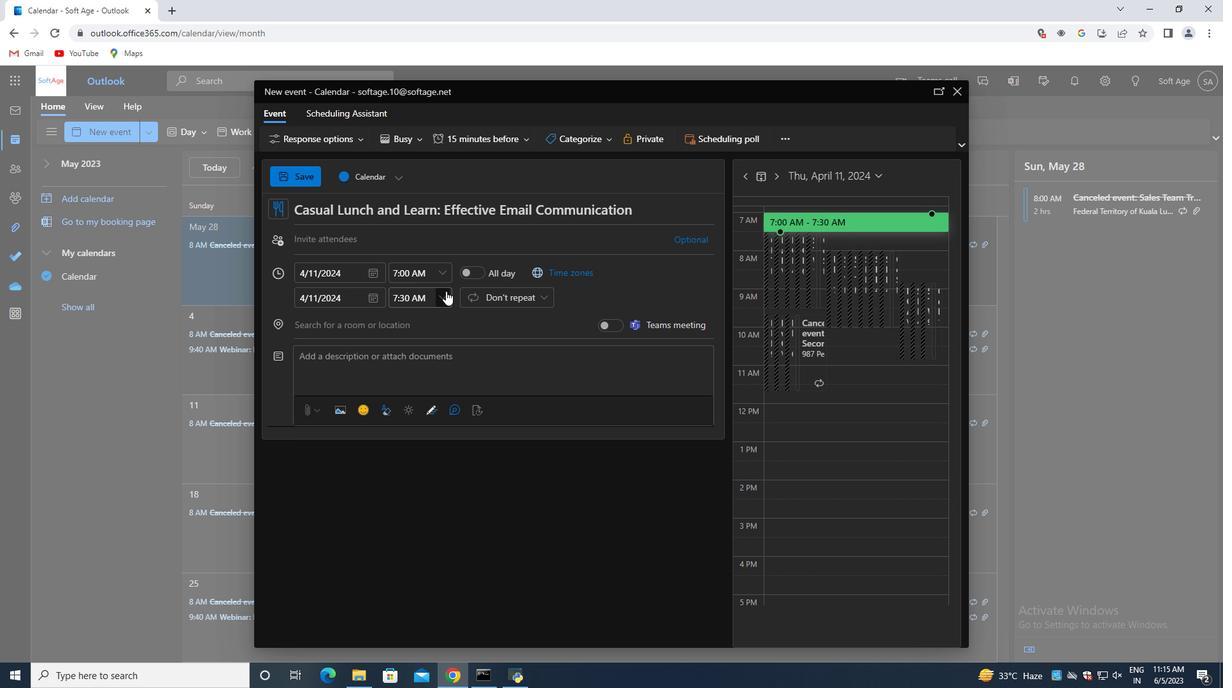 
Action: Mouse moved to (428, 381)
Screenshot: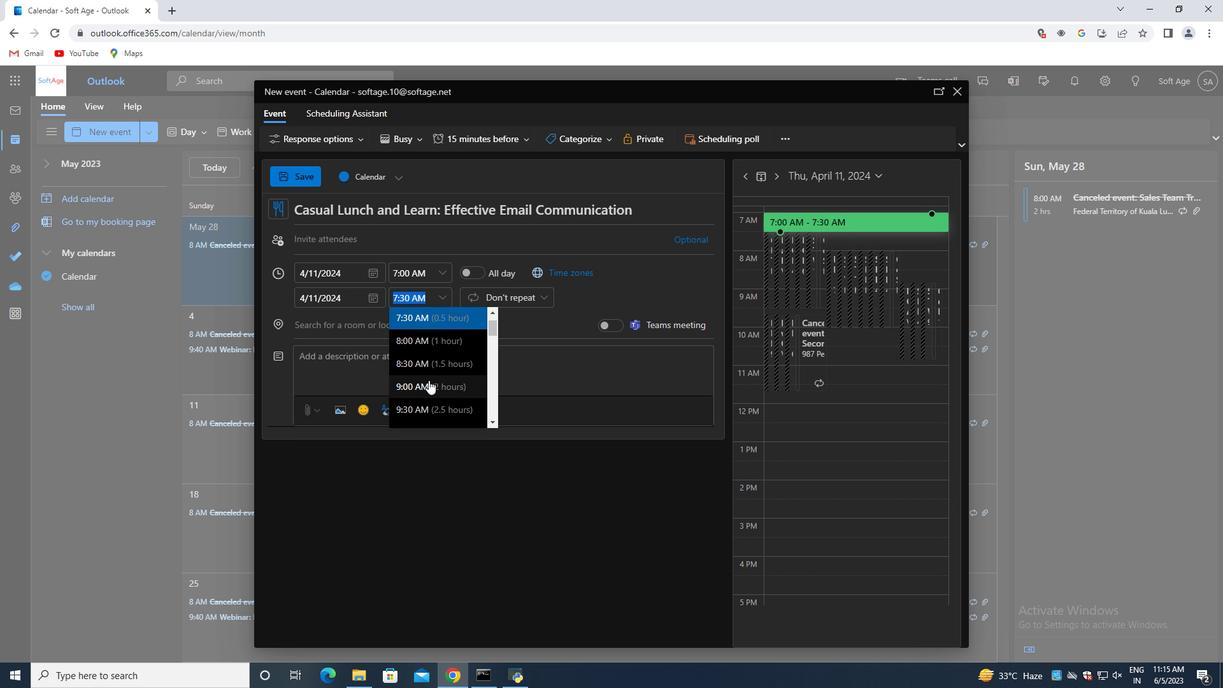 
Action: Mouse pressed left at (428, 381)
Screenshot: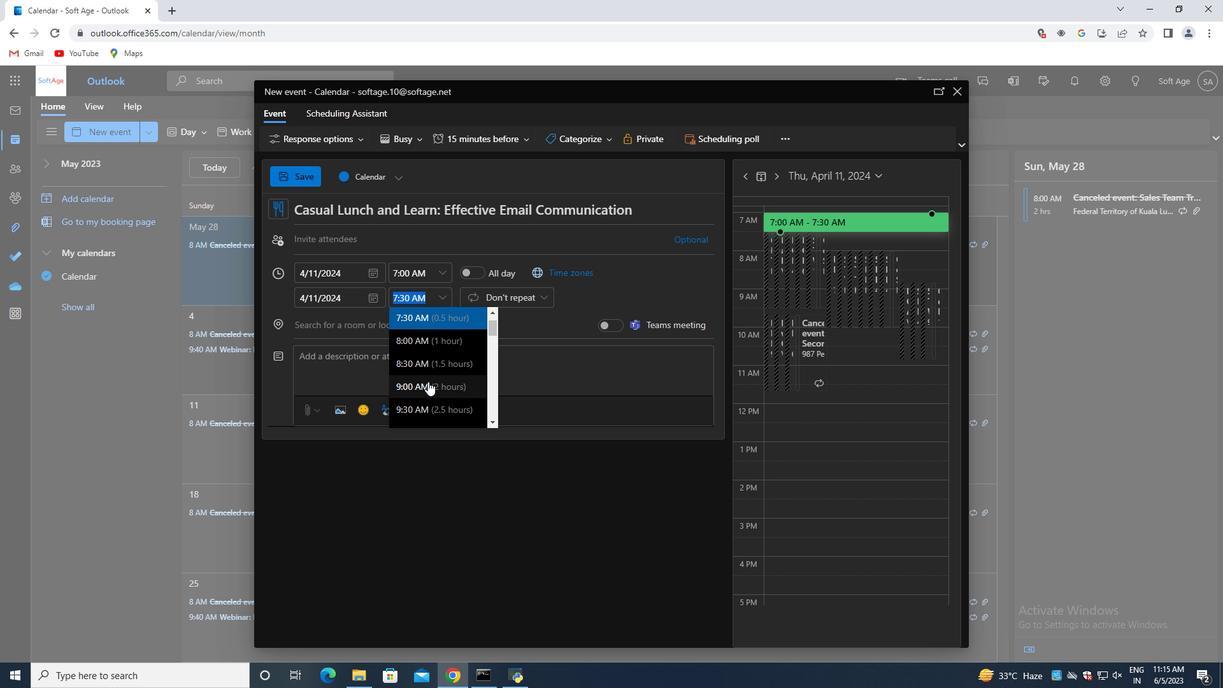 
Action: Mouse moved to (360, 238)
Screenshot: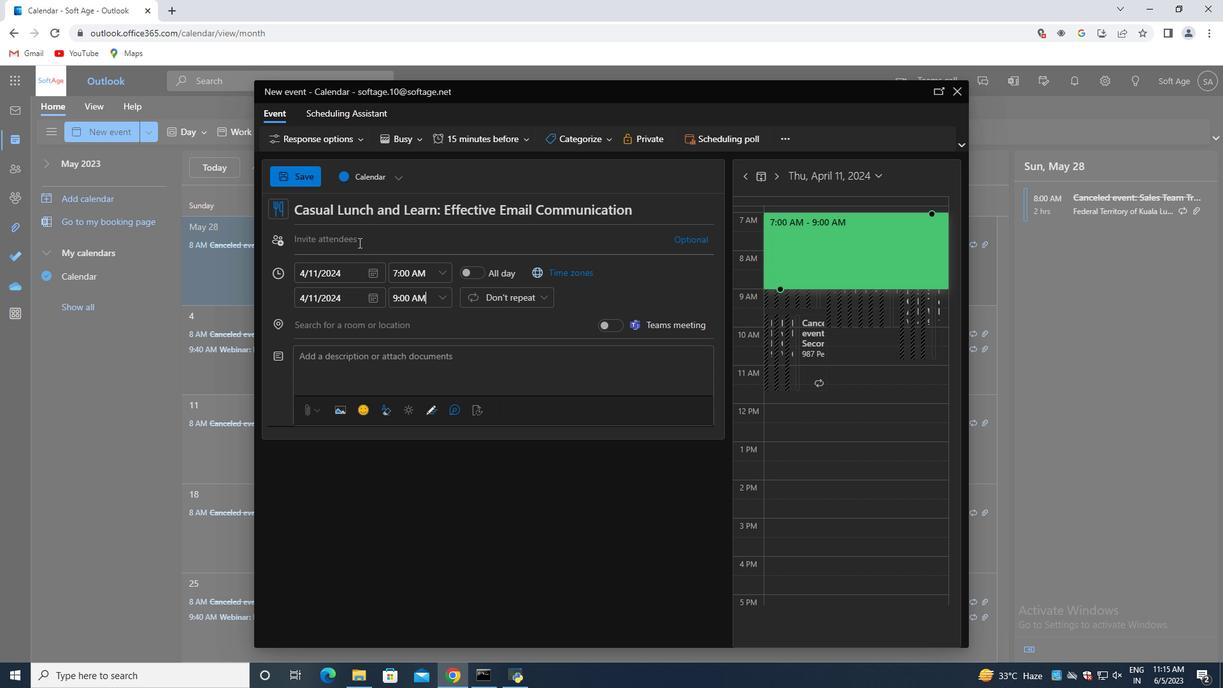 
Action: Mouse pressed left at (360, 238)
Screenshot: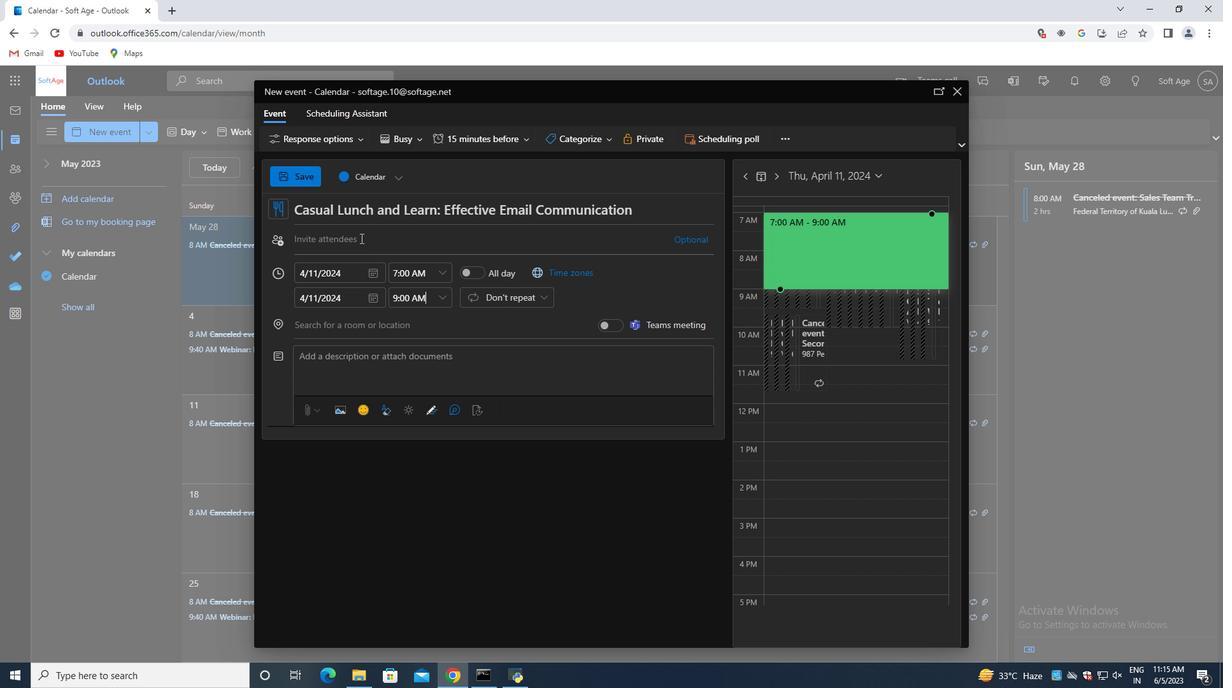 
Action: Key pressed softage.5<Key.shift>@softage.net
Screenshot: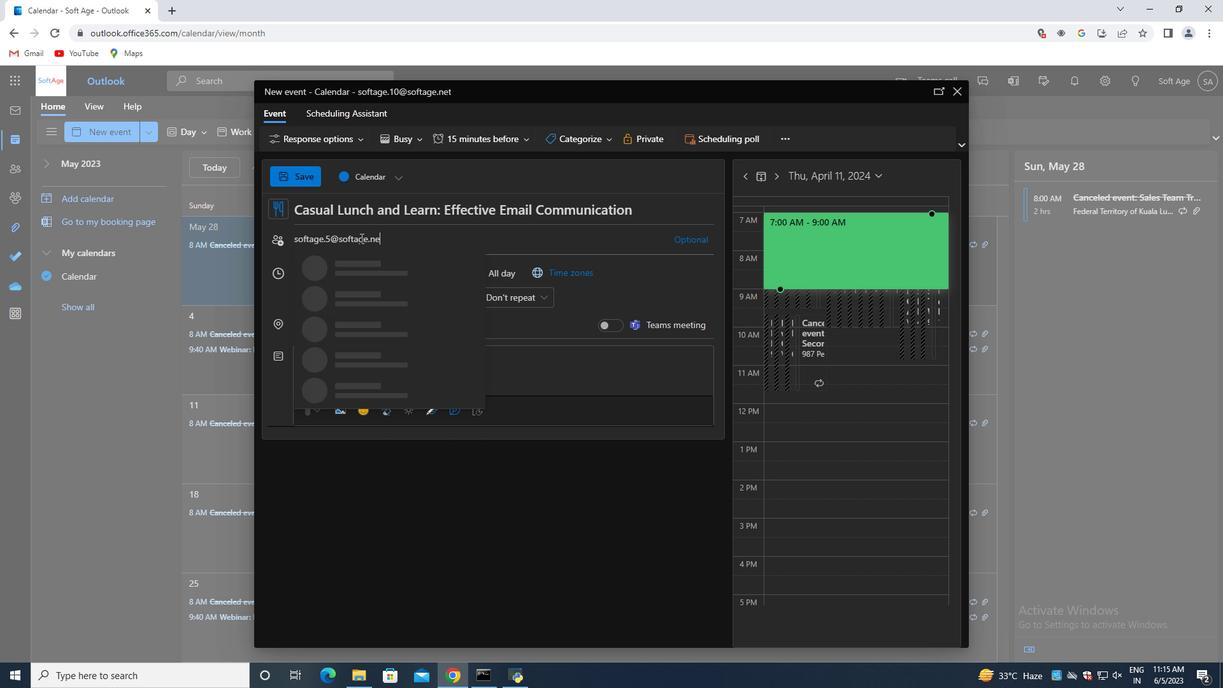 
Action: Mouse moved to (360, 237)
Screenshot: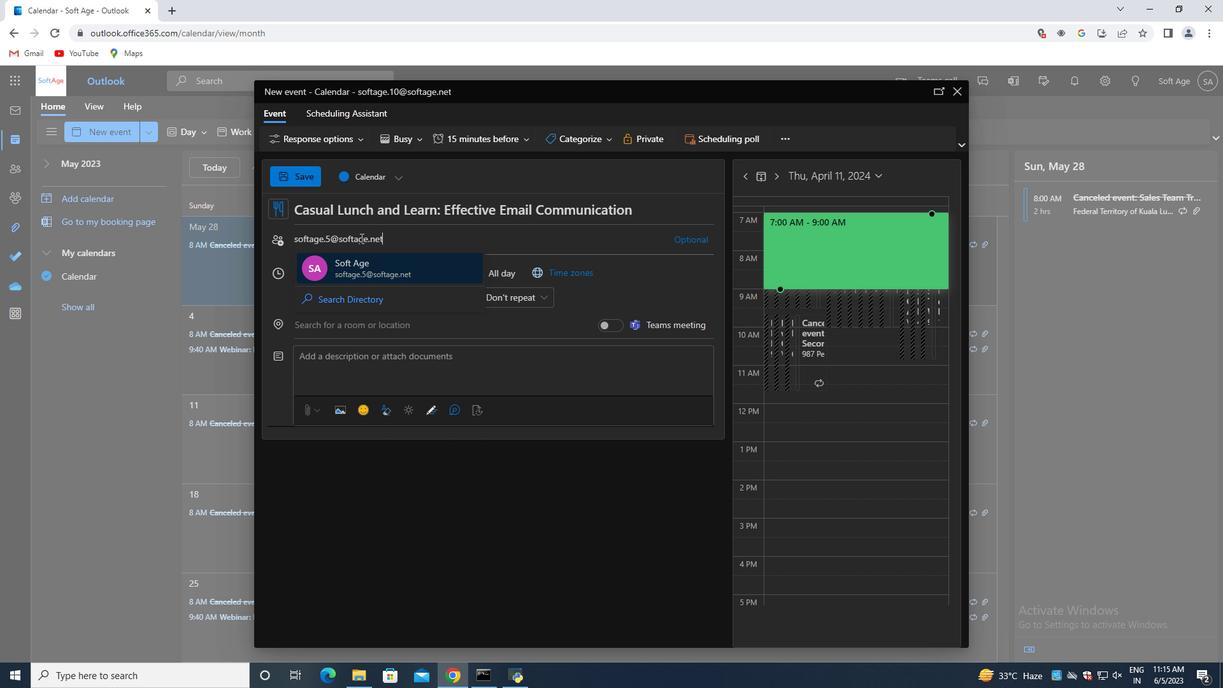 
Action: Key pressed <Key.enter>softage.6<Key.shift>@softage.net<Key.enter>
Screenshot: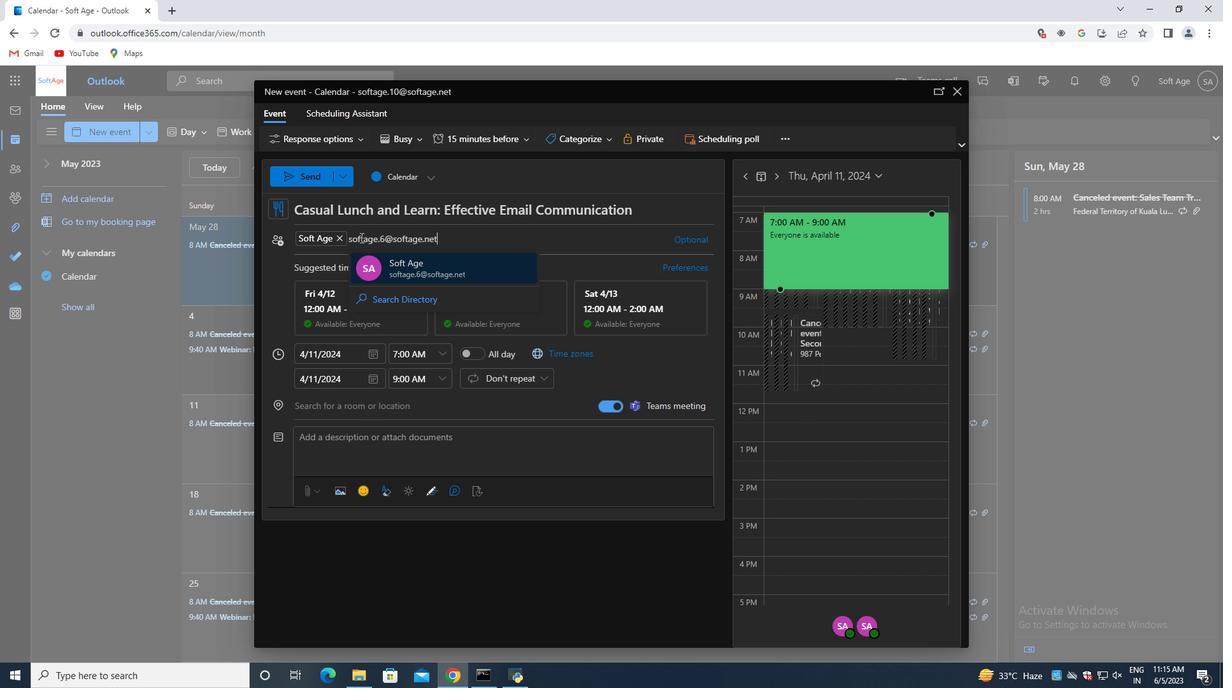 
Action: Mouse moved to (490, 140)
Screenshot: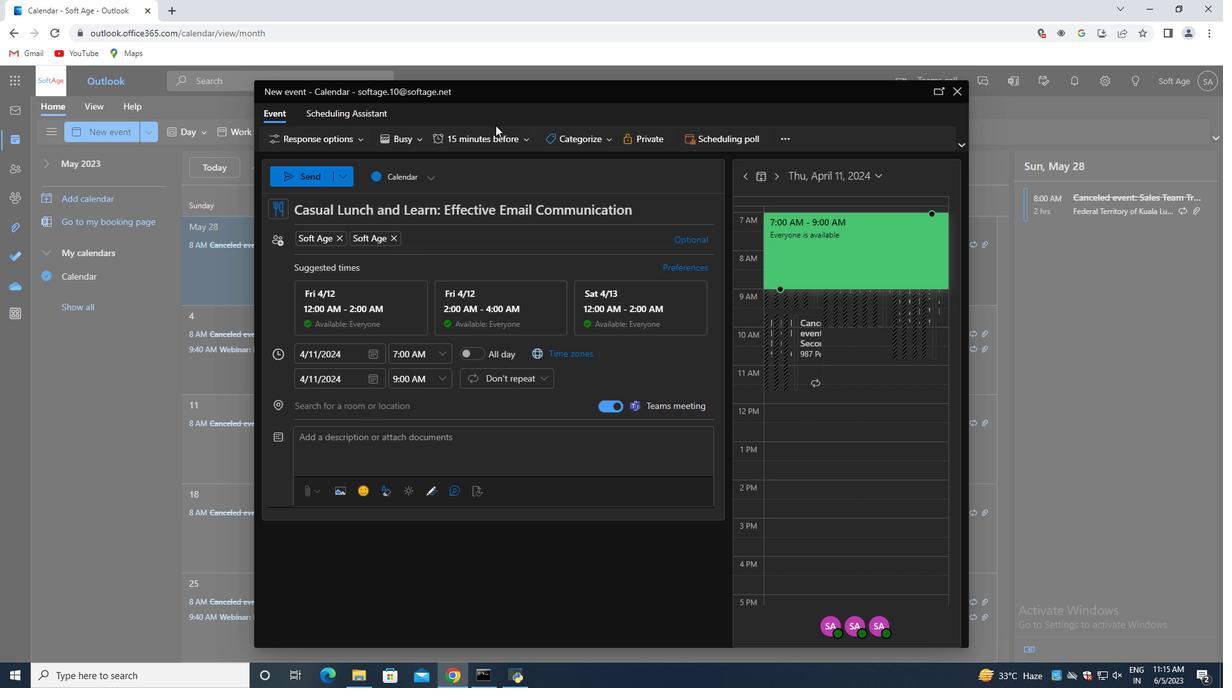 
Action: Mouse pressed left at (490, 140)
Screenshot: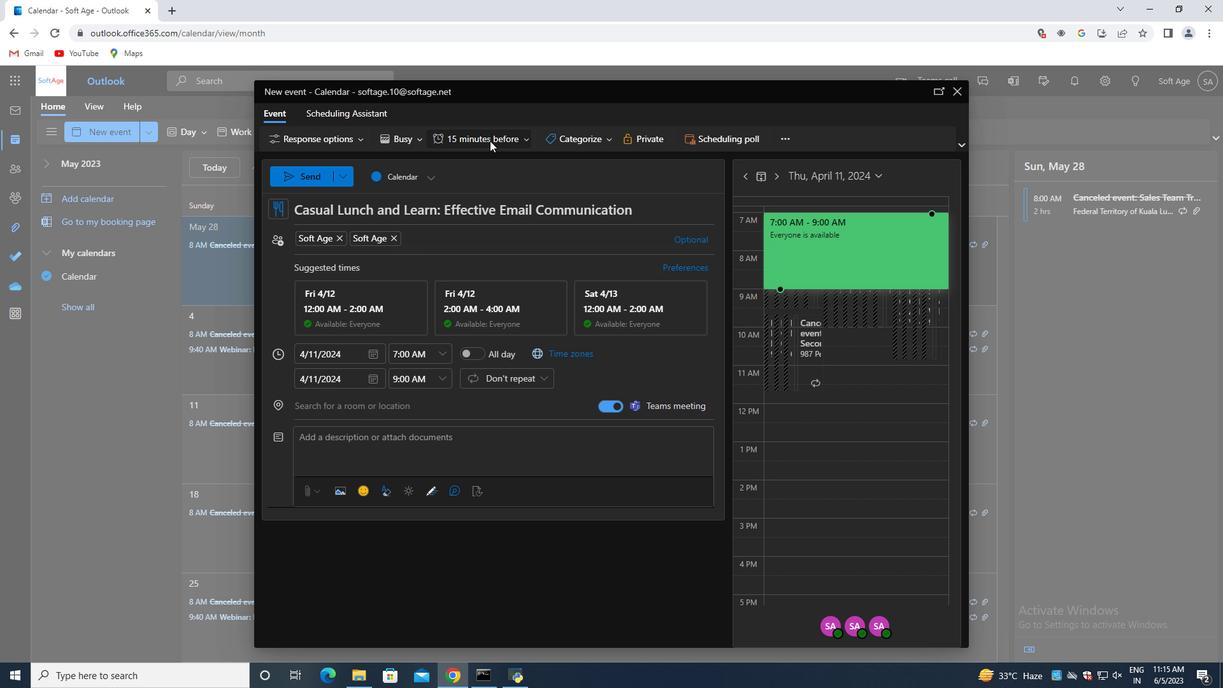 
Action: Mouse moved to (479, 303)
Screenshot: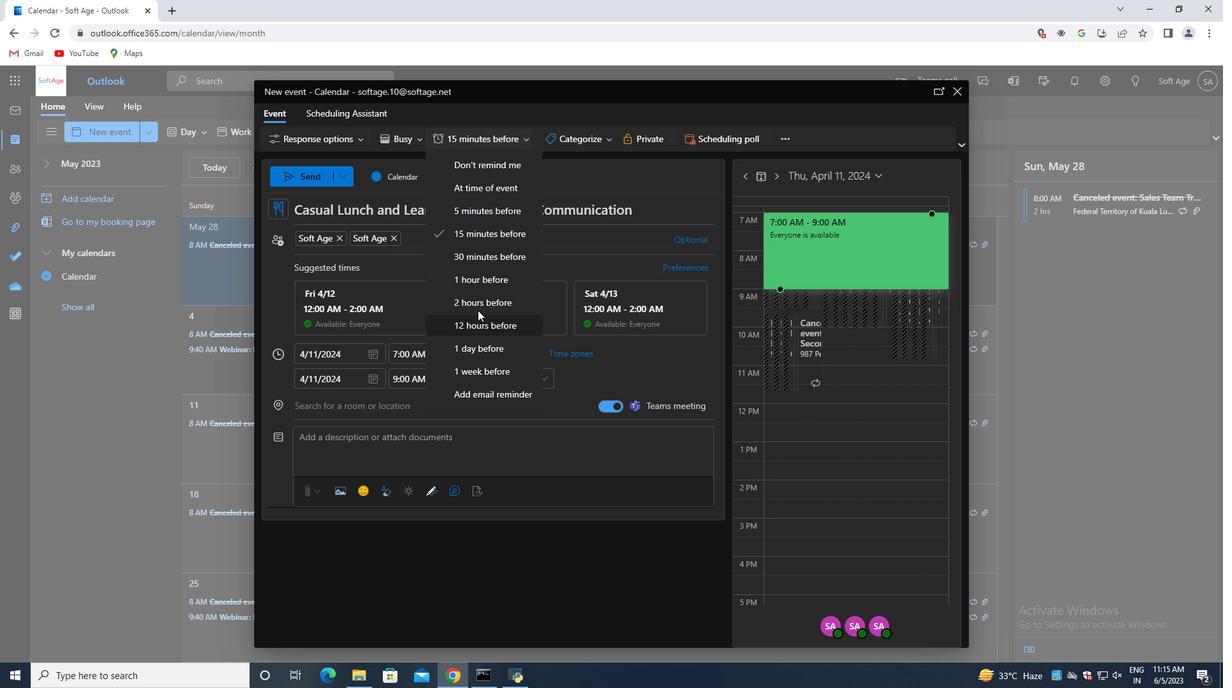 
Action: Mouse pressed left at (479, 303)
Screenshot: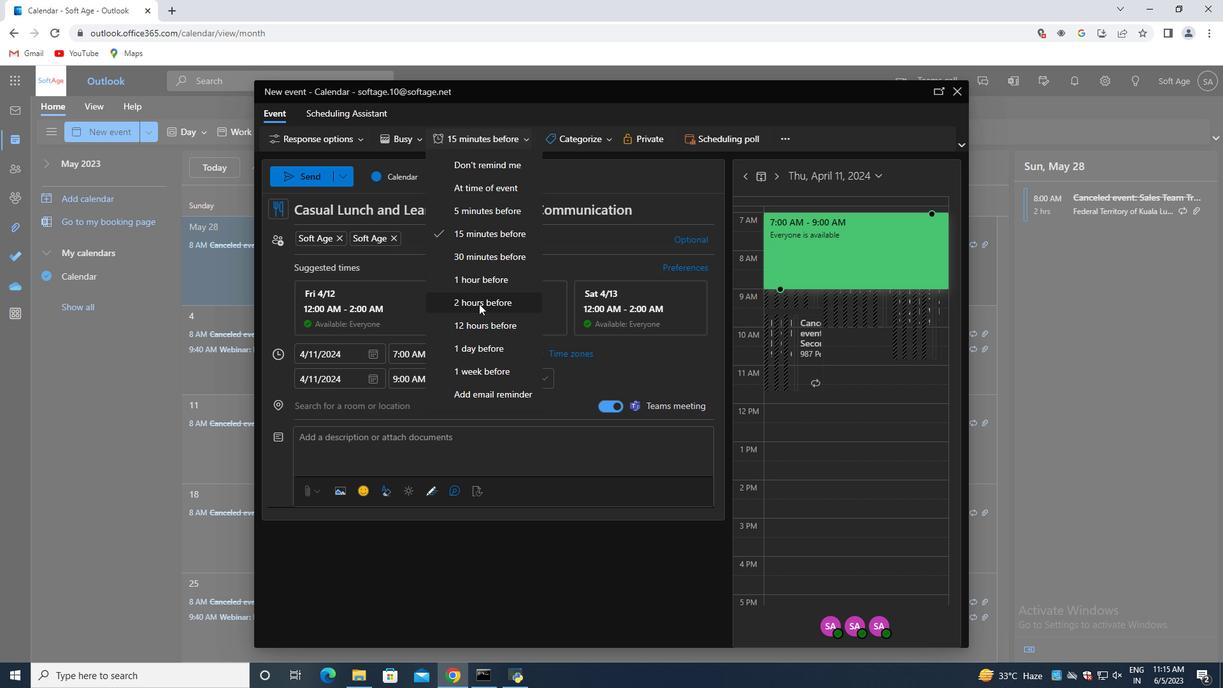
Action: Mouse moved to (306, 173)
Screenshot: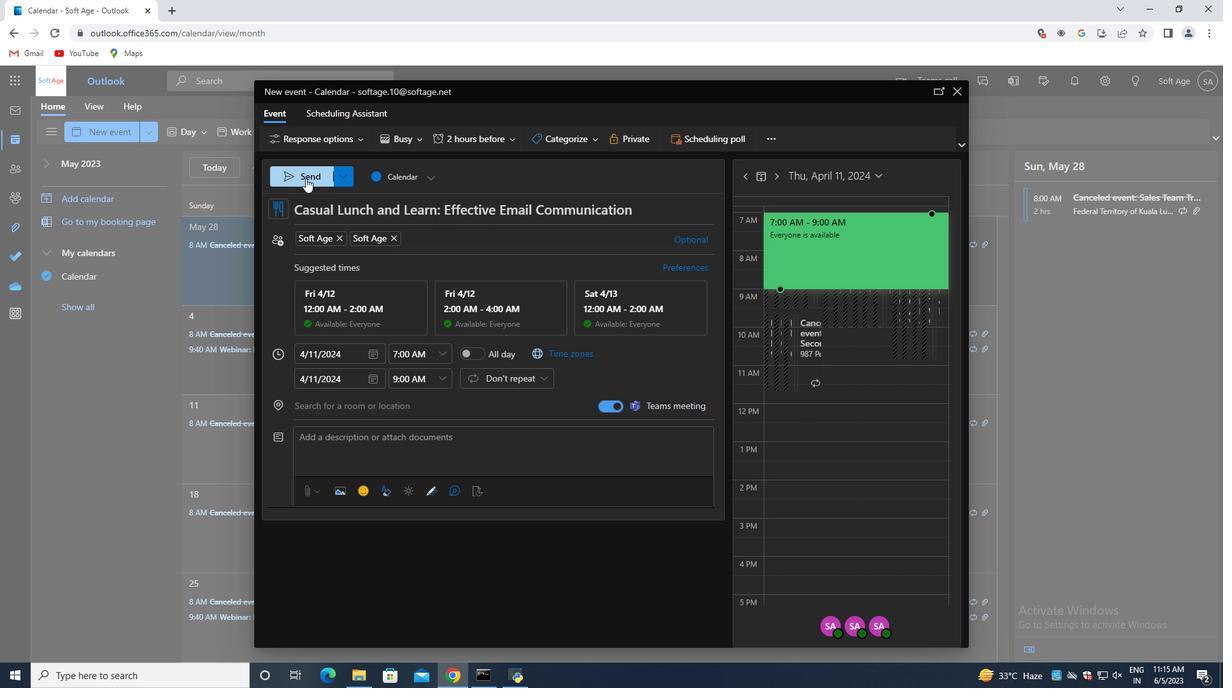 
Action: Mouse pressed left at (306, 173)
Screenshot: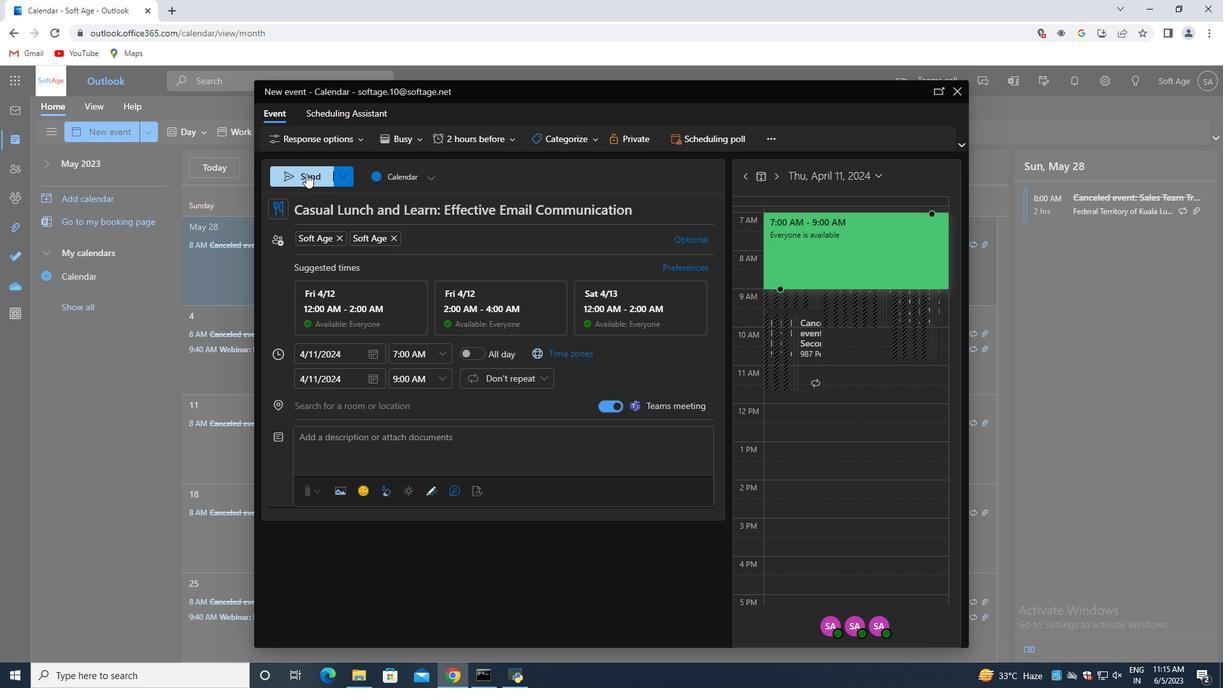 
